 Task: Evaluate the gym accessory kit on Flipkart and add it to your wishlist.
Action: Mouse moved to (834, 384)
Screenshot: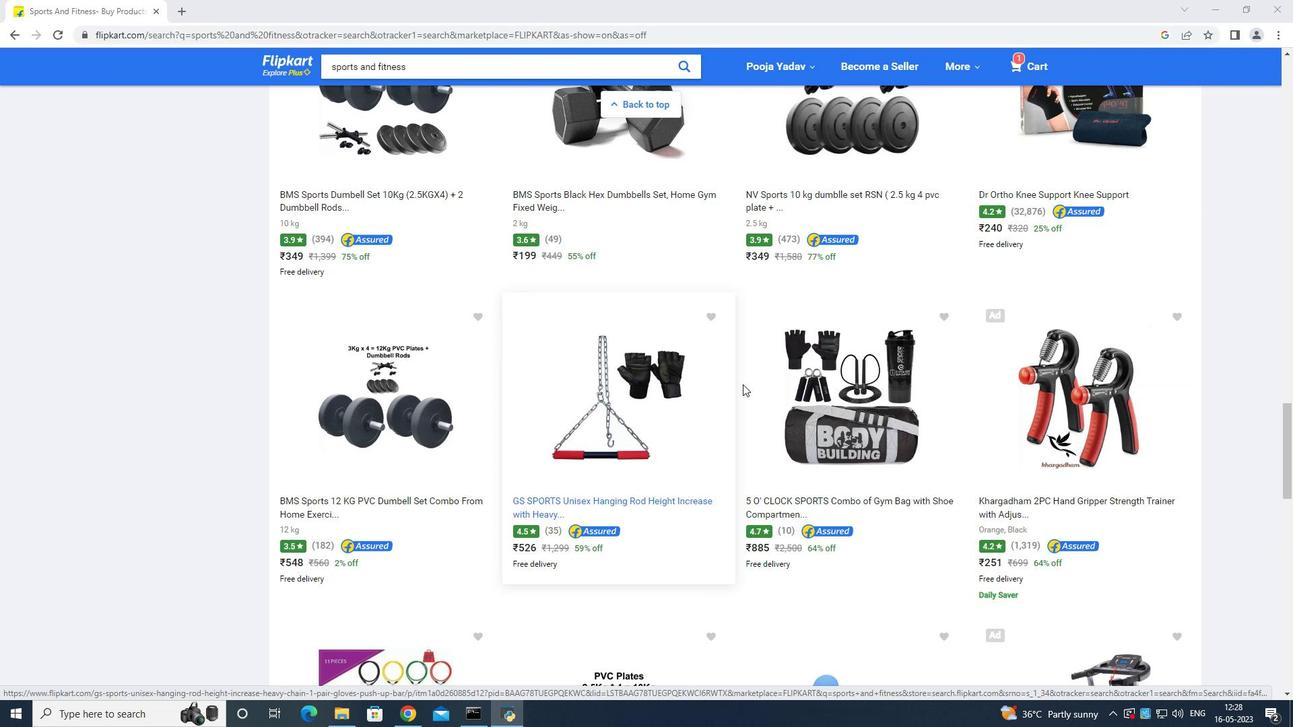 
Action: Mouse pressed left at (834, 384)
Screenshot: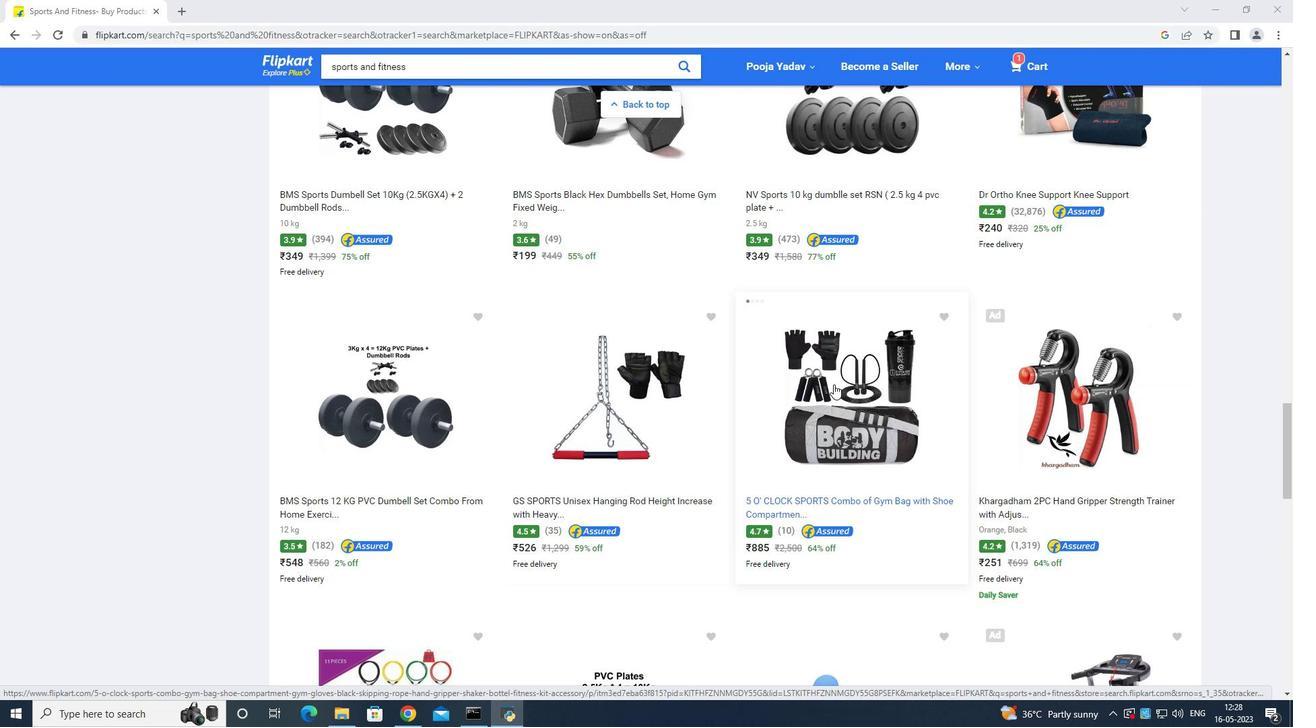 
Action: Mouse moved to (513, 143)
Screenshot: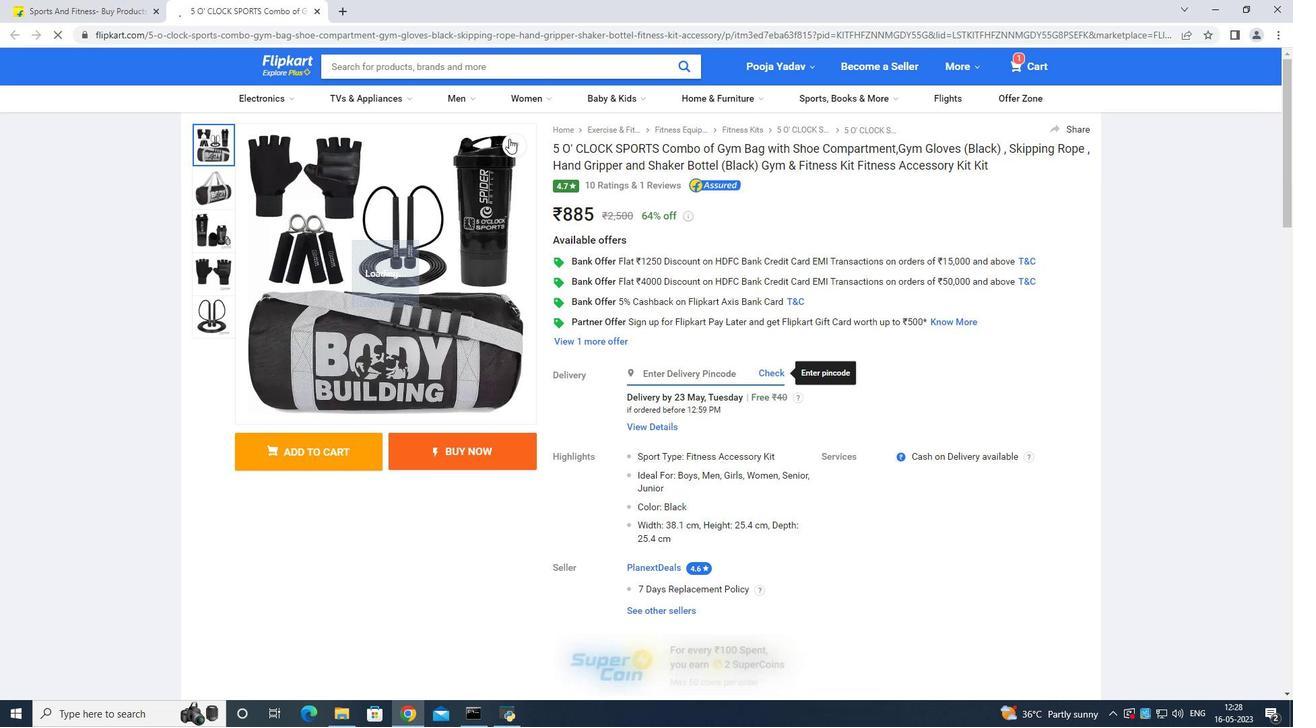 
Action: Mouse pressed left at (513, 143)
Screenshot: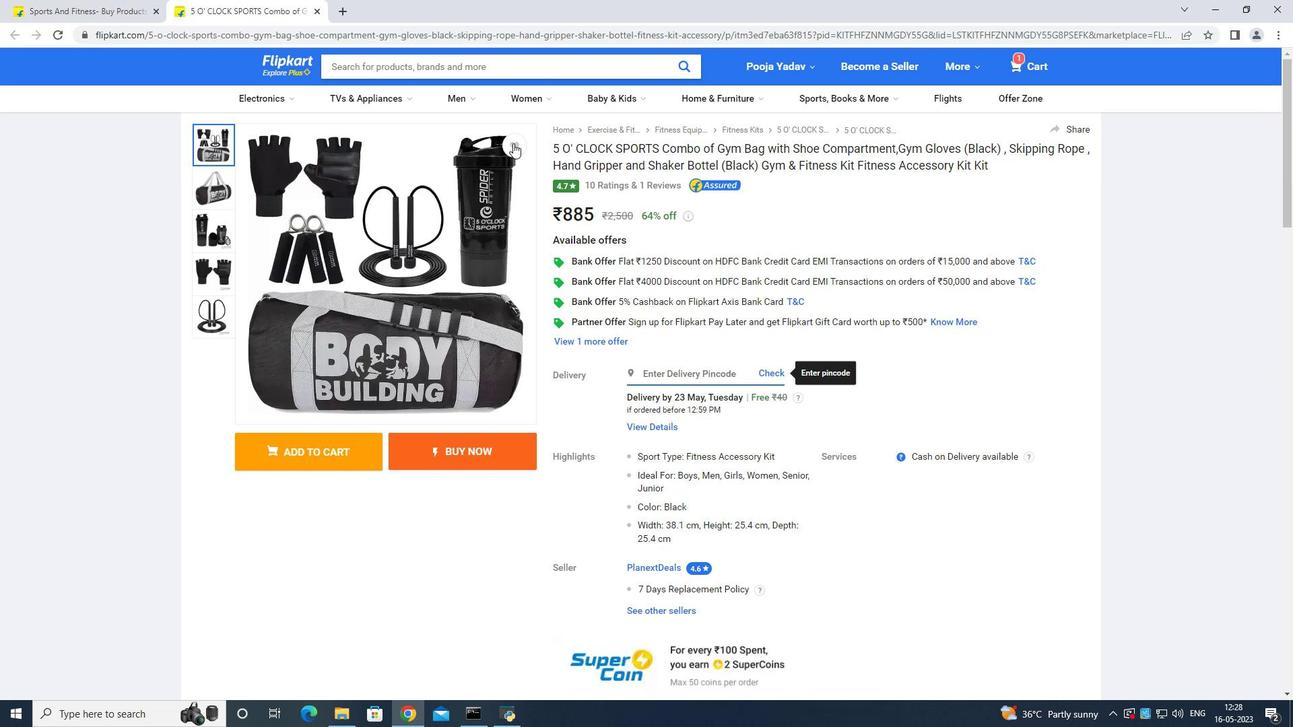 
Action: Mouse moved to (521, 195)
Screenshot: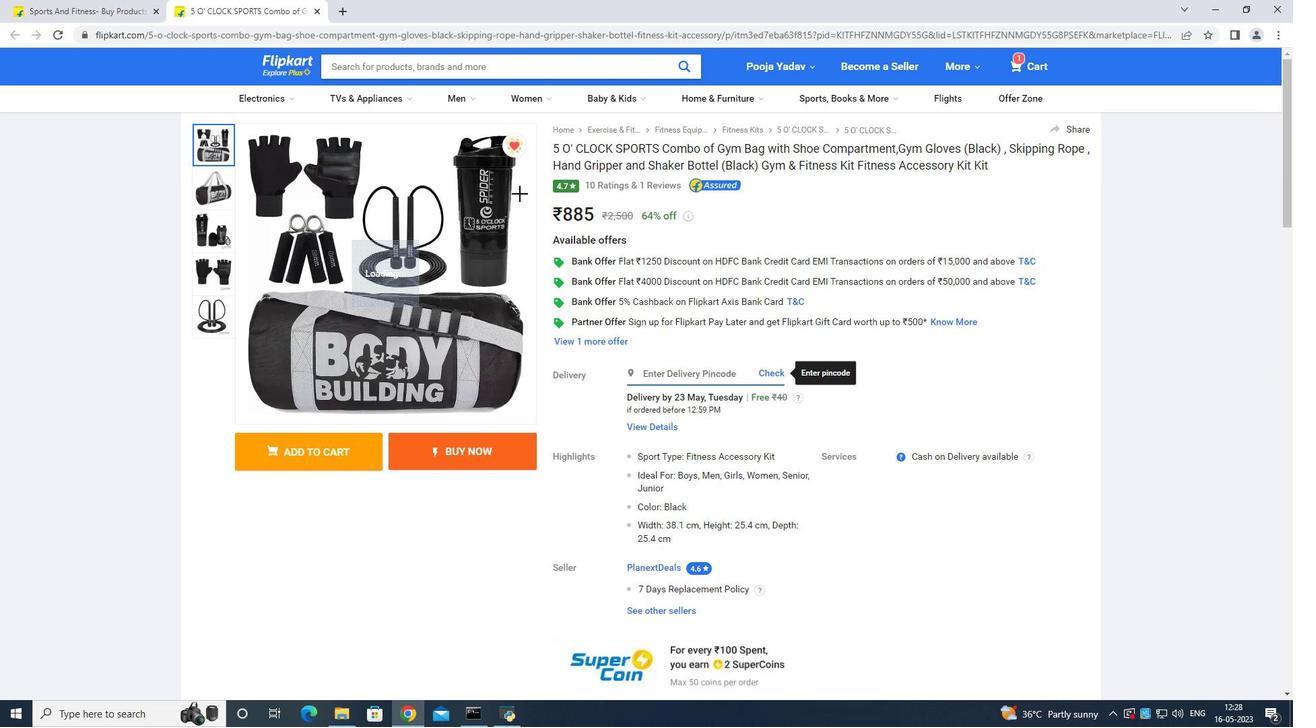
Action: Mouse scrolled (521, 194) with delta (0, 0)
Screenshot: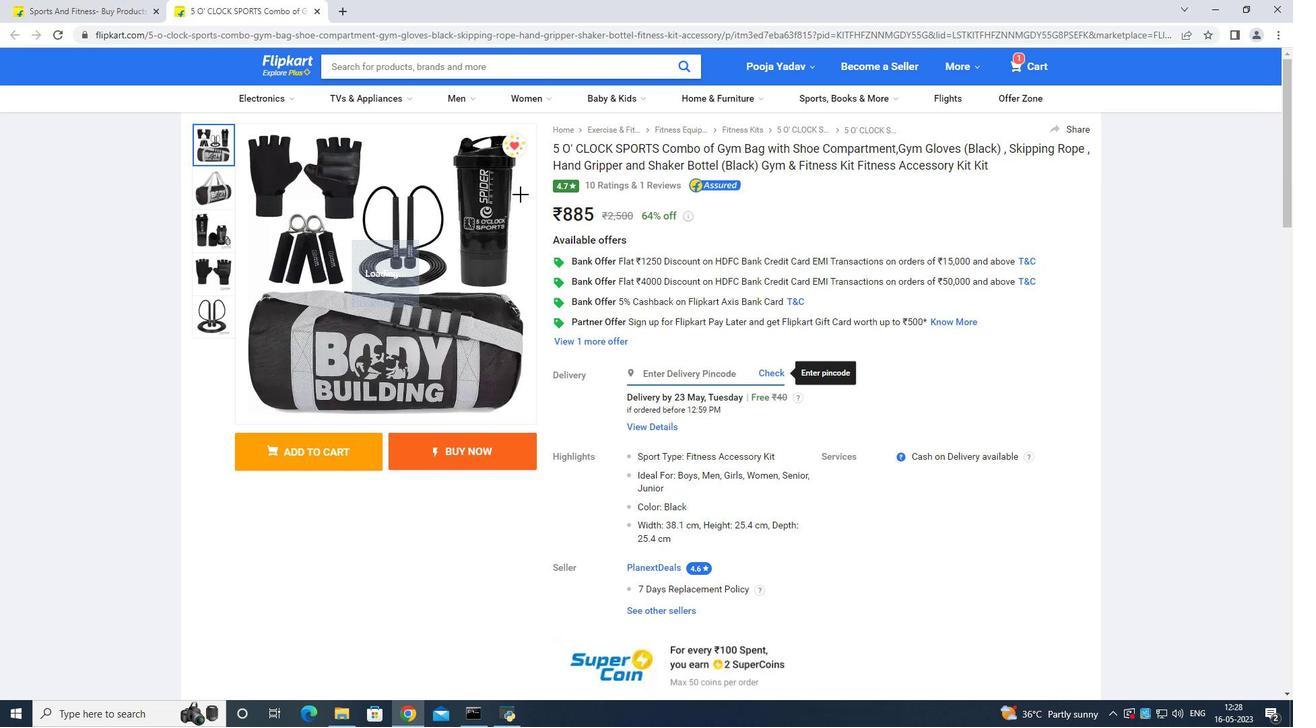 
Action: Mouse moved to (529, 200)
Screenshot: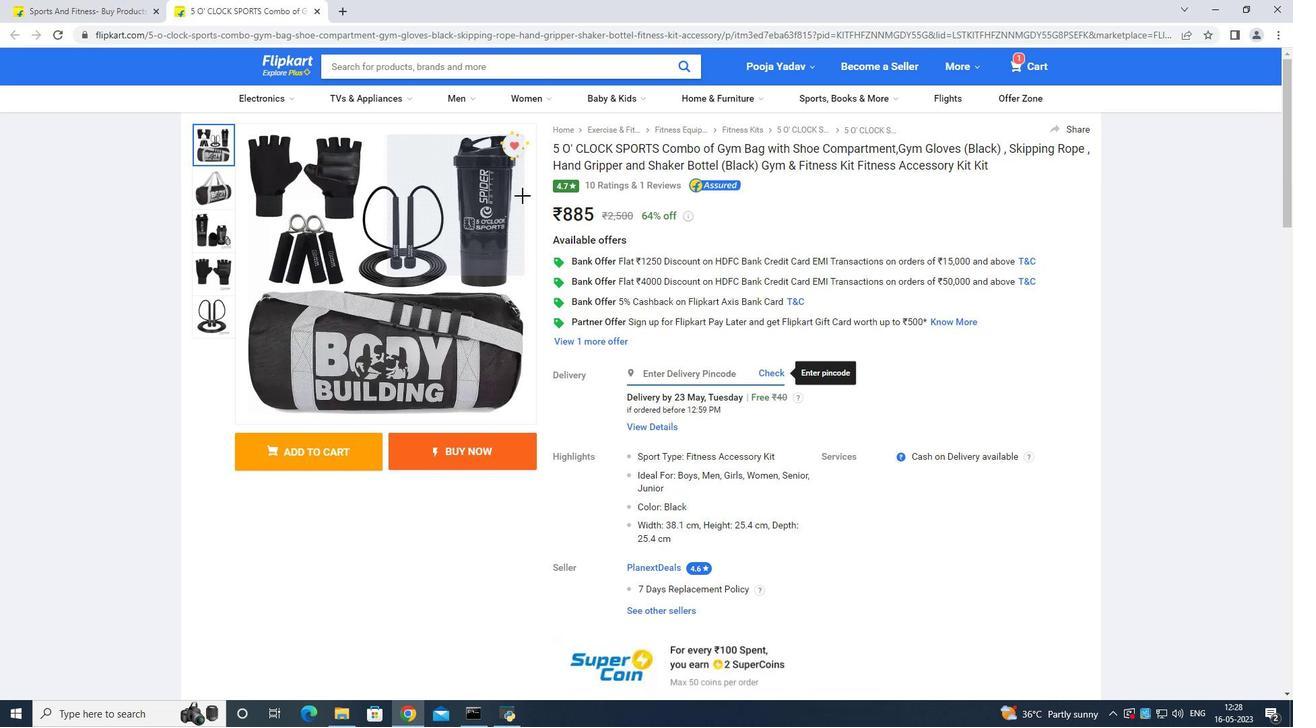 
Action: Mouse scrolled (529, 200) with delta (0, 0)
Screenshot: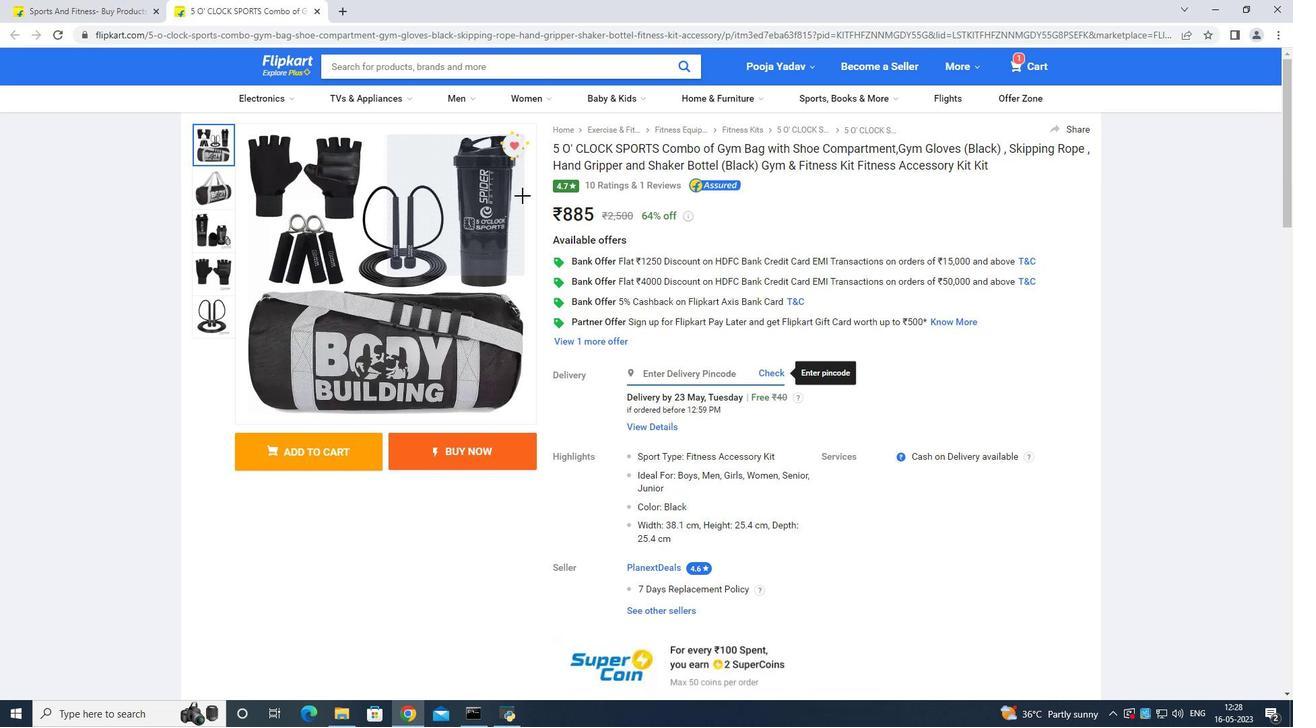 
Action: Mouse moved to (529, 200)
Screenshot: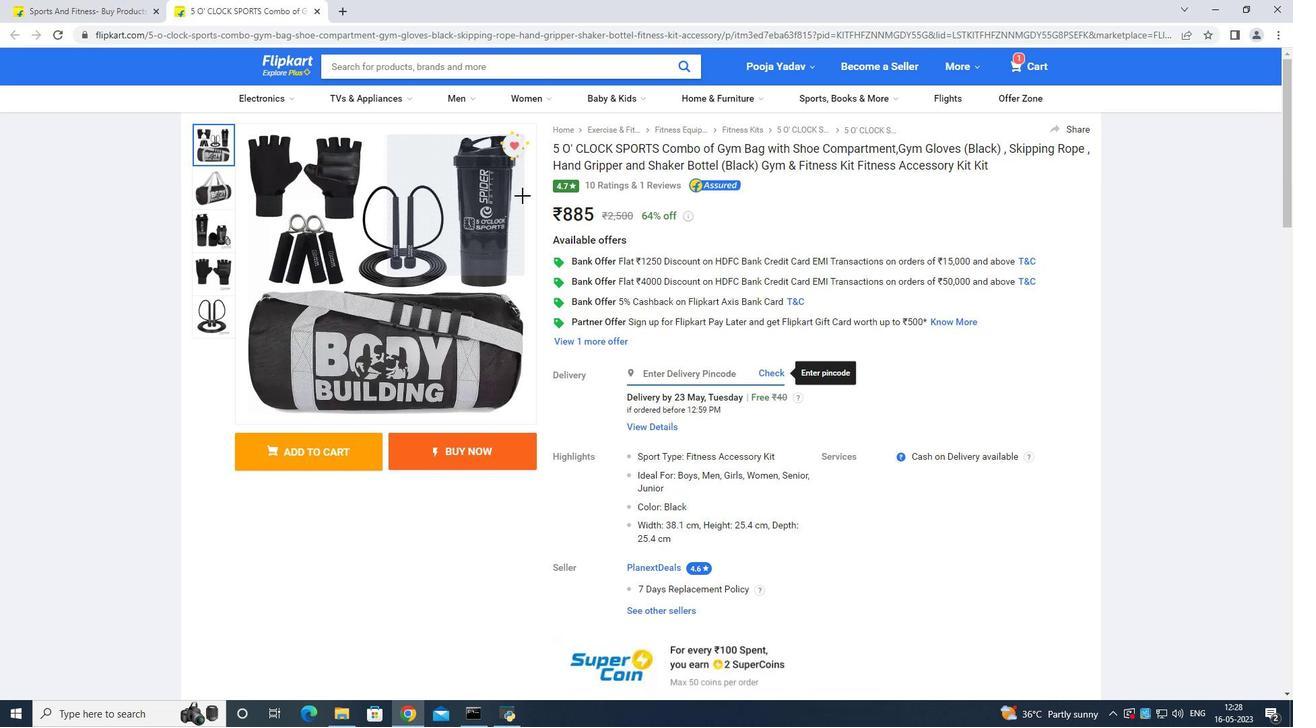 
Action: Mouse scrolled (529, 200) with delta (0, 0)
Screenshot: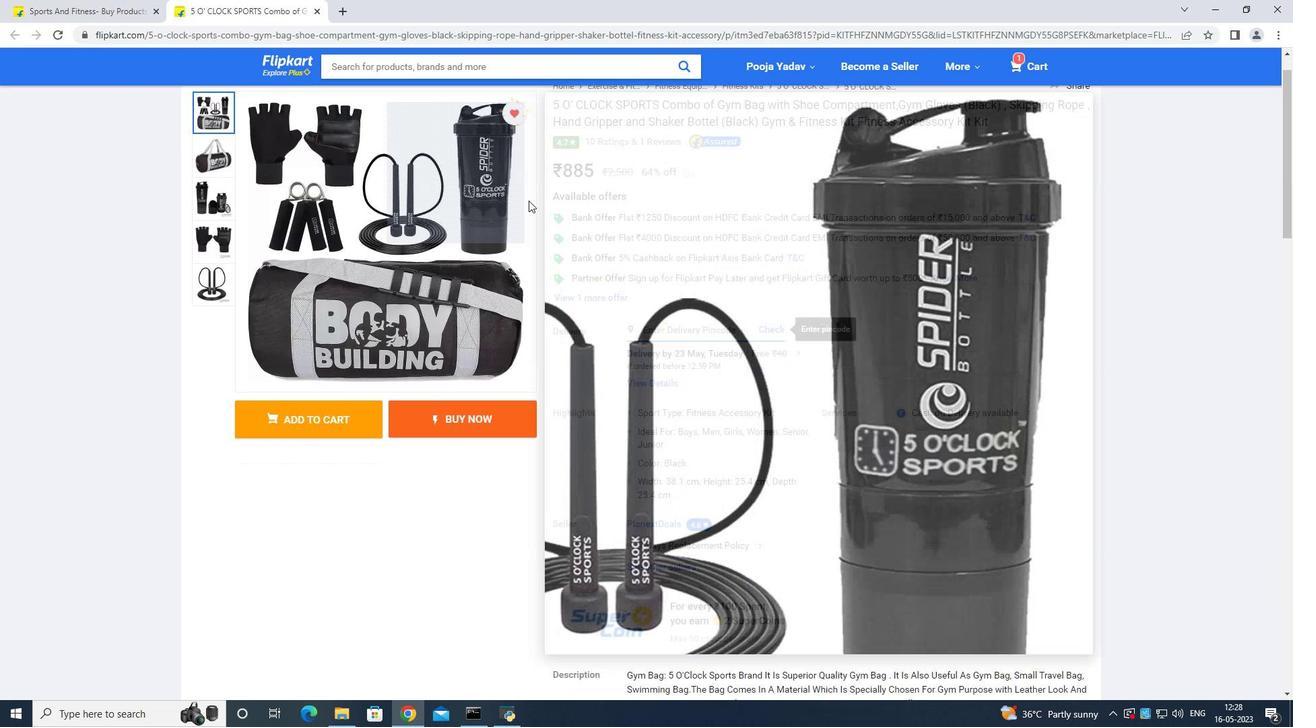 
Action: Mouse moved to (531, 201)
Screenshot: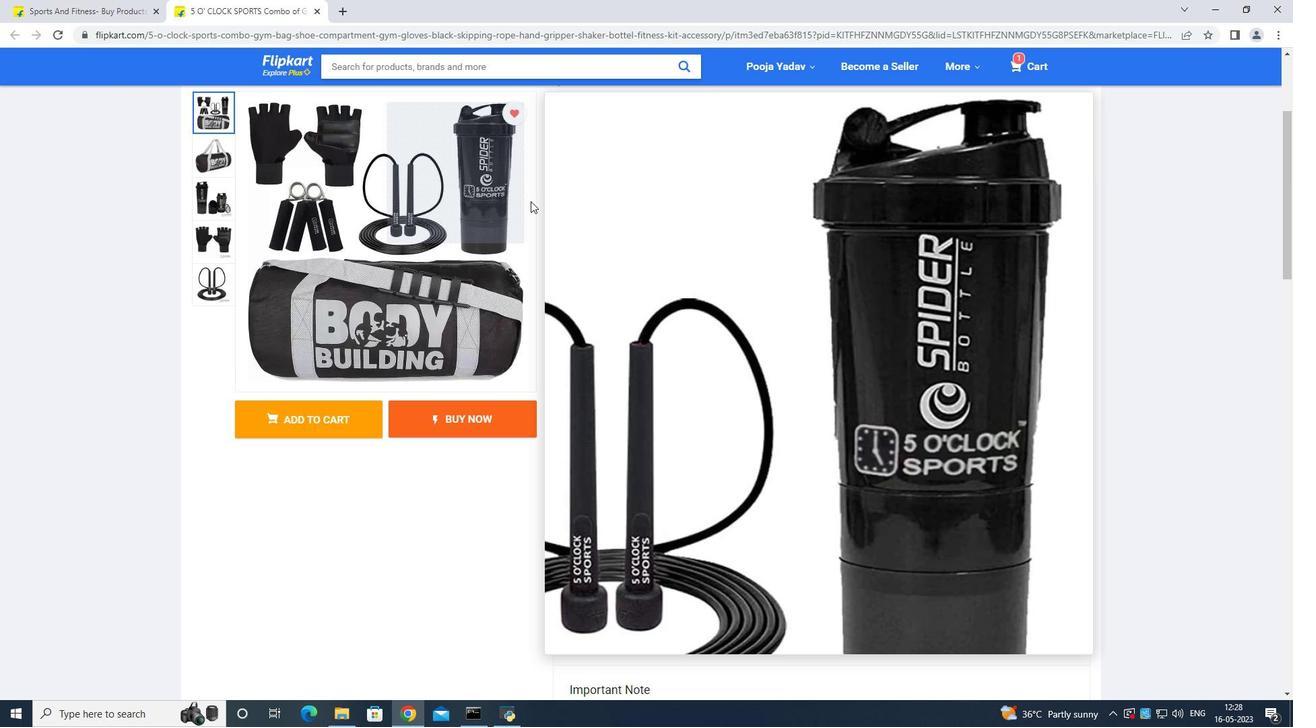 
Action: Mouse scrolled (531, 200) with delta (0, 0)
Screenshot: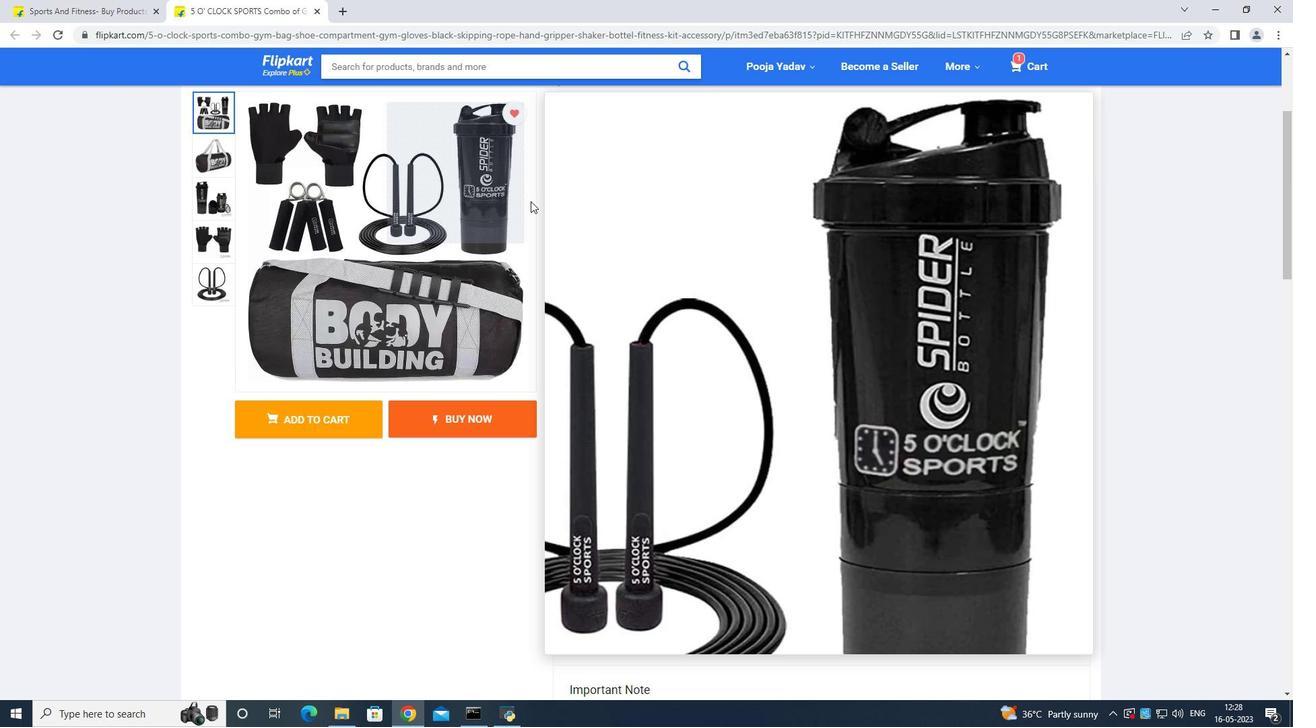 
Action: Mouse scrolled (531, 200) with delta (0, 0)
Screenshot: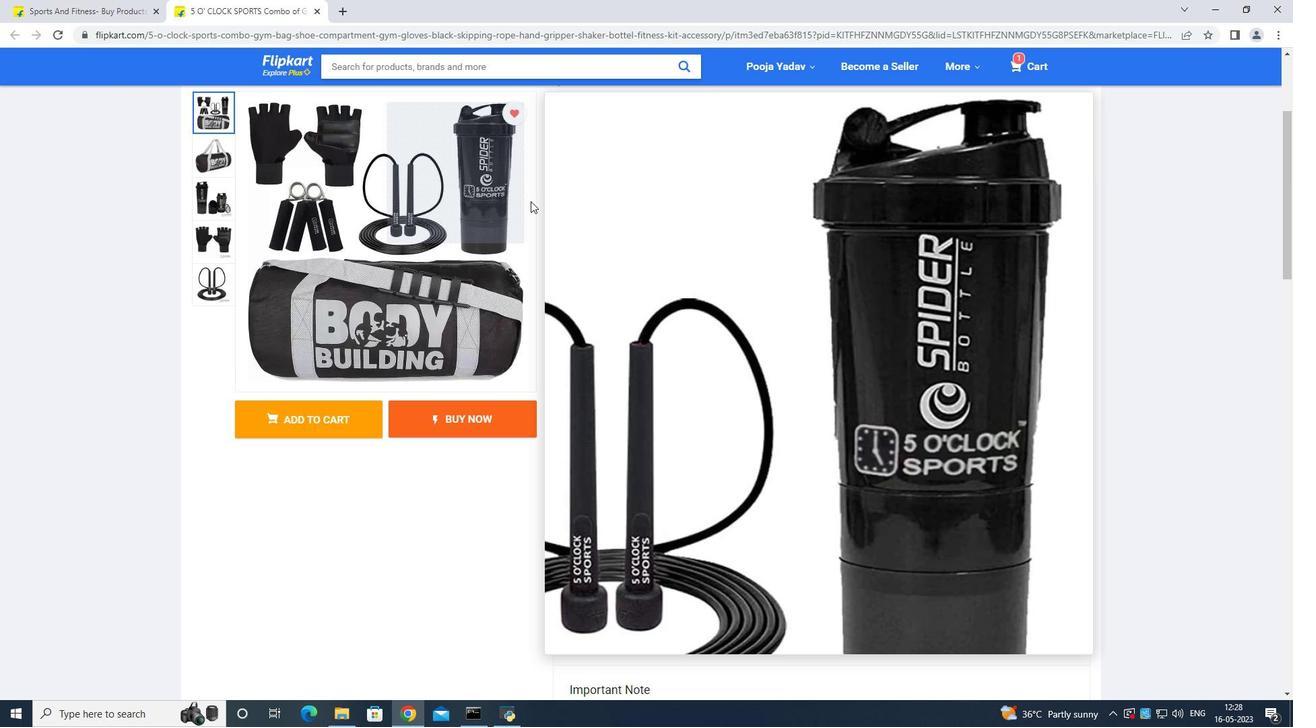 
Action: Mouse moved to (531, 201)
Screenshot: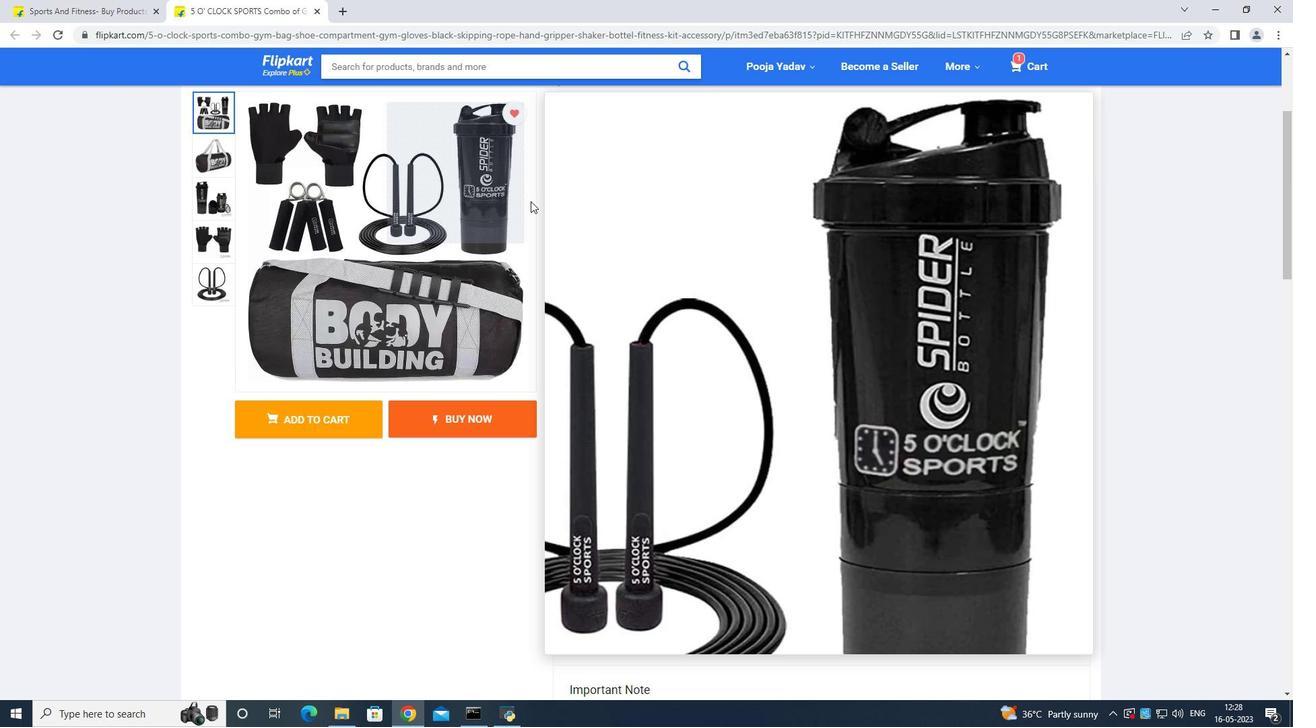 
Action: Mouse scrolled (531, 200) with delta (0, 0)
Screenshot: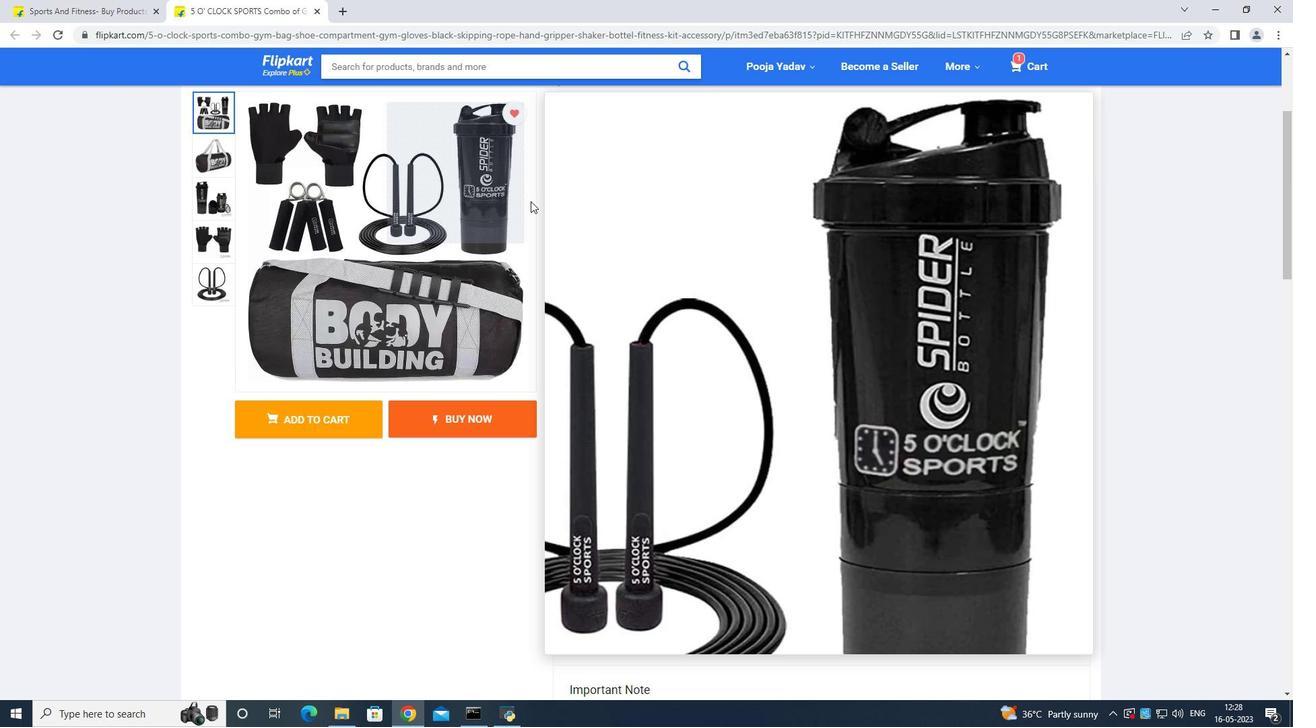 
Action: Mouse scrolled (531, 200) with delta (0, 0)
Screenshot: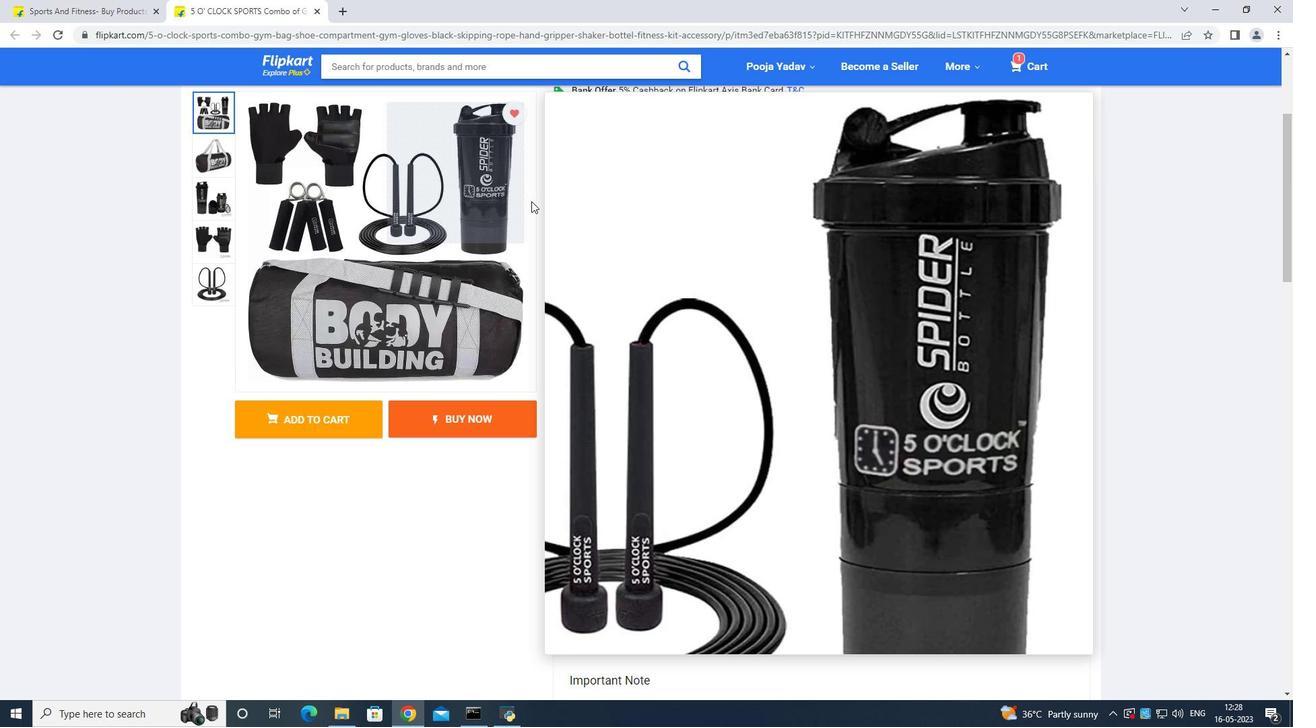 
Action: Mouse moved to (533, 200)
Screenshot: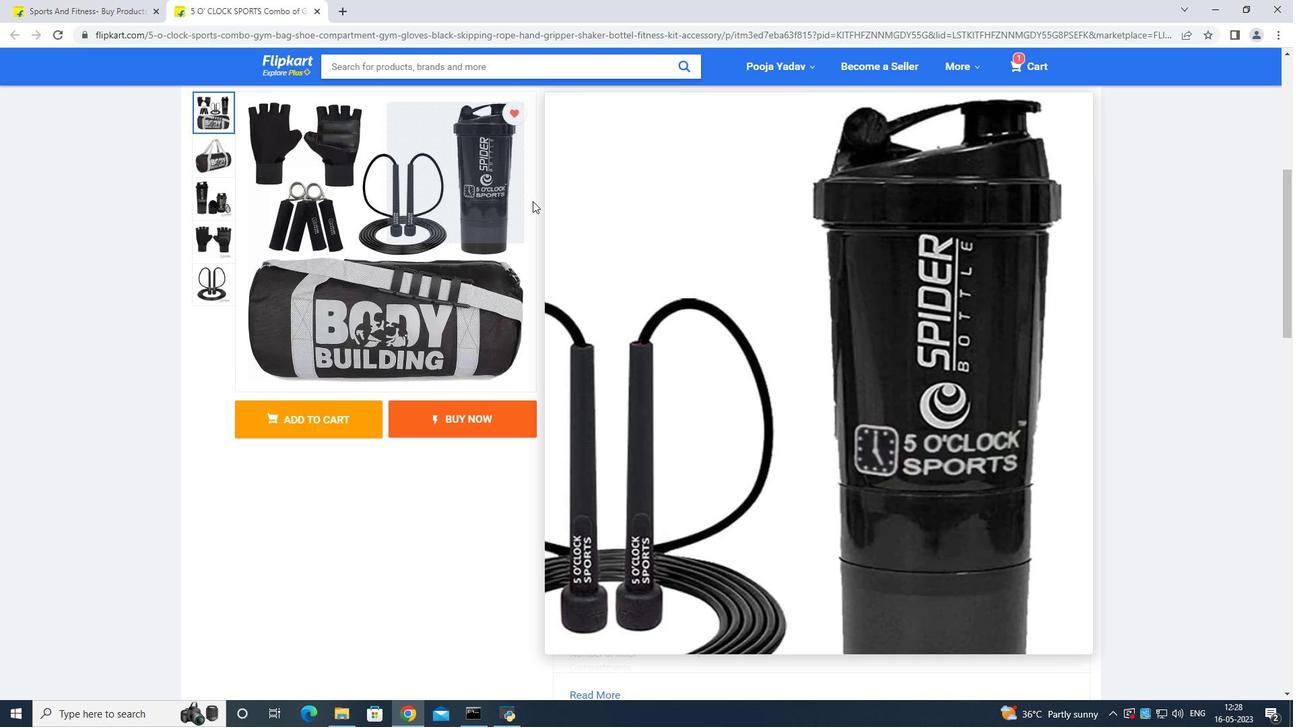 
Action: Mouse scrolled (533, 200) with delta (0, 0)
Screenshot: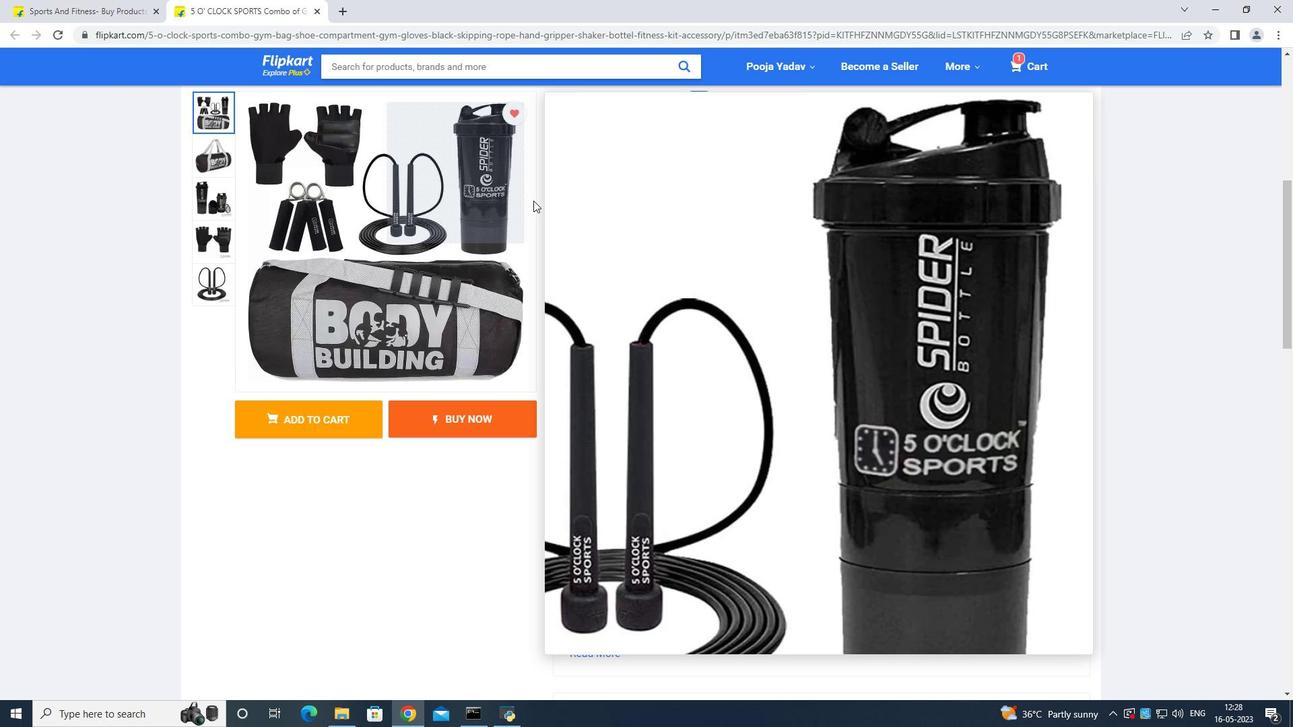 
Action: Mouse scrolled (533, 200) with delta (0, 0)
Screenshot: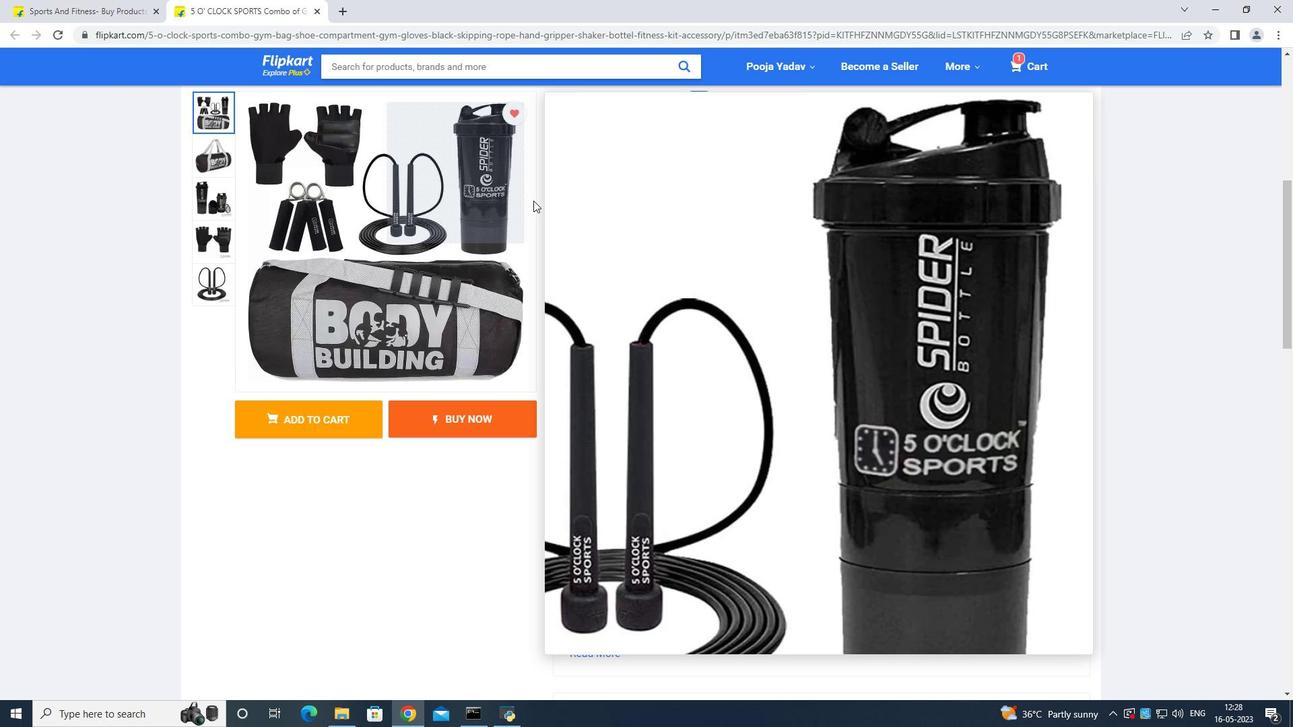 
Action: Mouse moved to (737, 104)
Screenshot: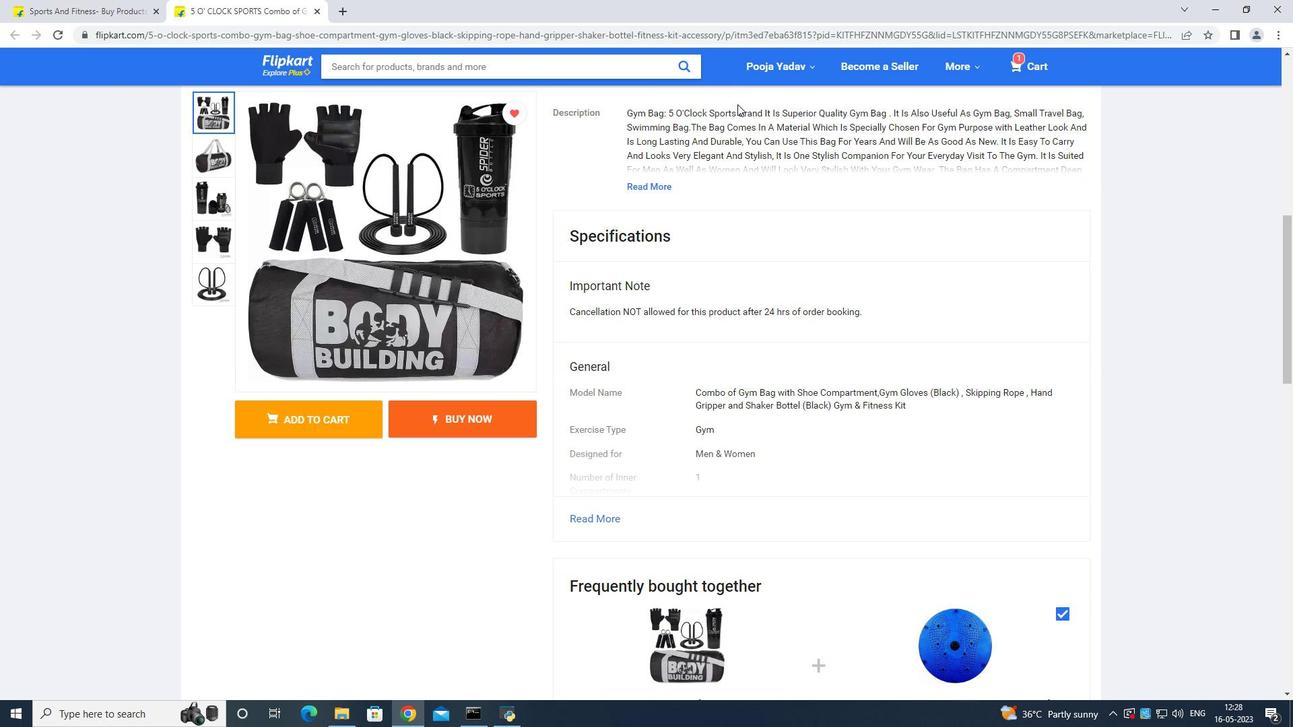 
Action: Mouse scrolled (737, 103) with delta (0, 0)
Screenshot: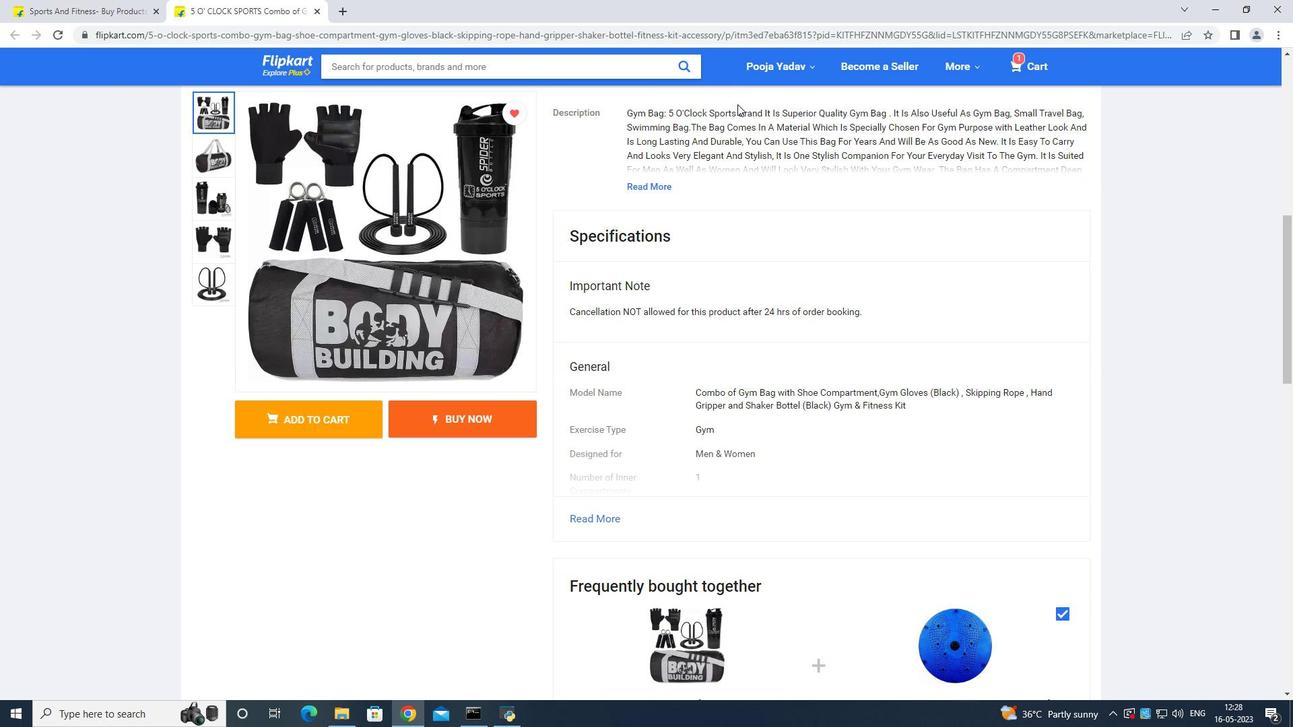 
Action: Mouse moved to (733, 108)
Screenshot: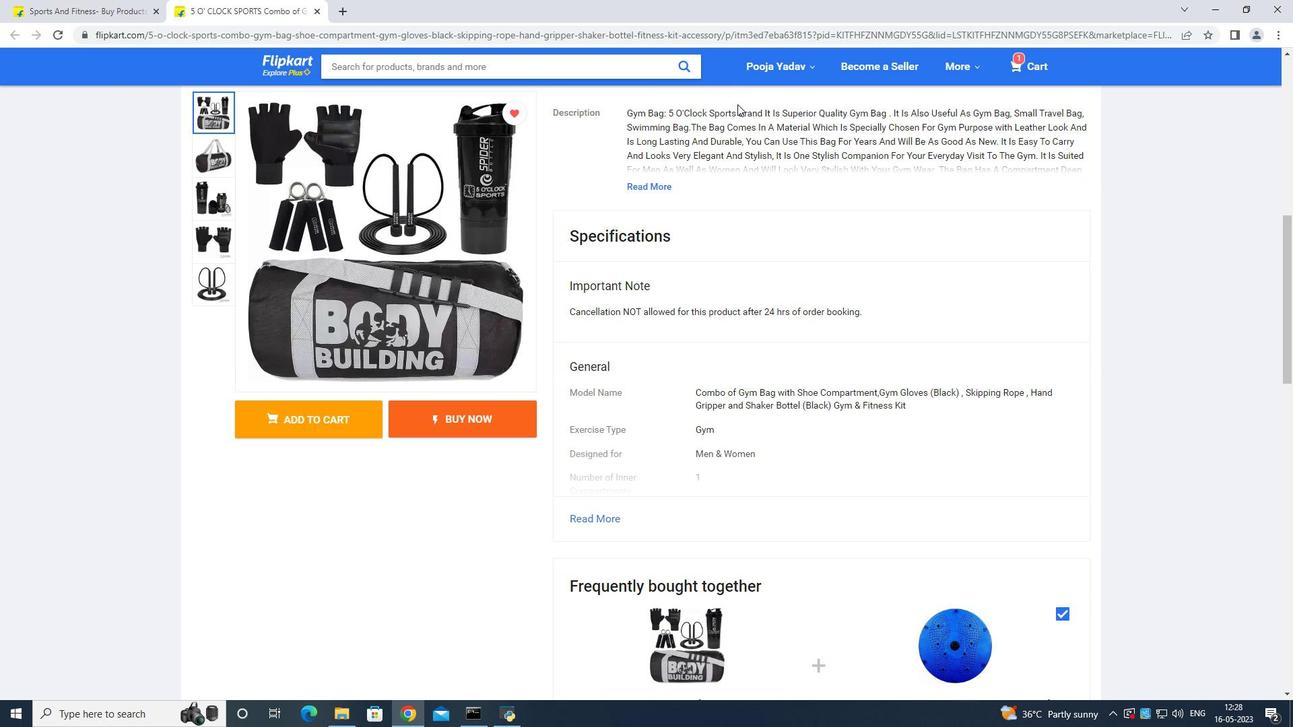 
Action: Mouse scrolled (733, 107) with delta (0, 0)
Screenshot: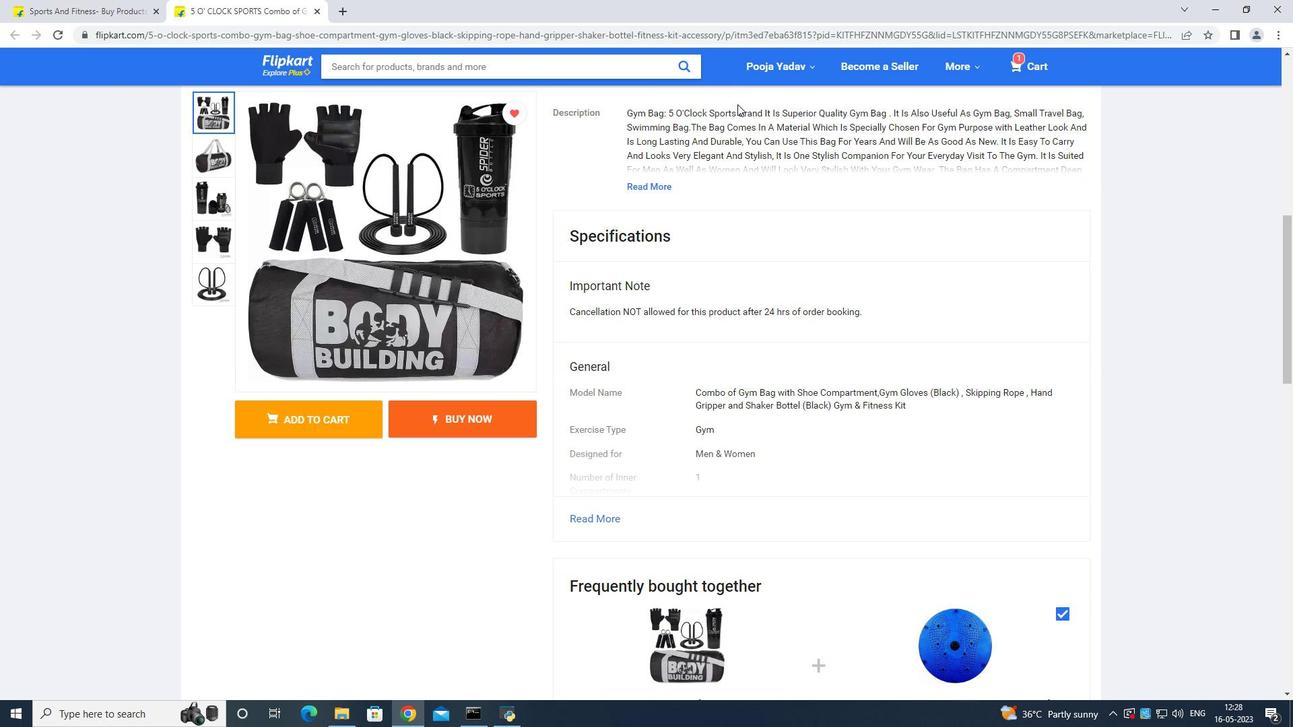 
Action: Mouse moved to (731, 111)
Screenshot: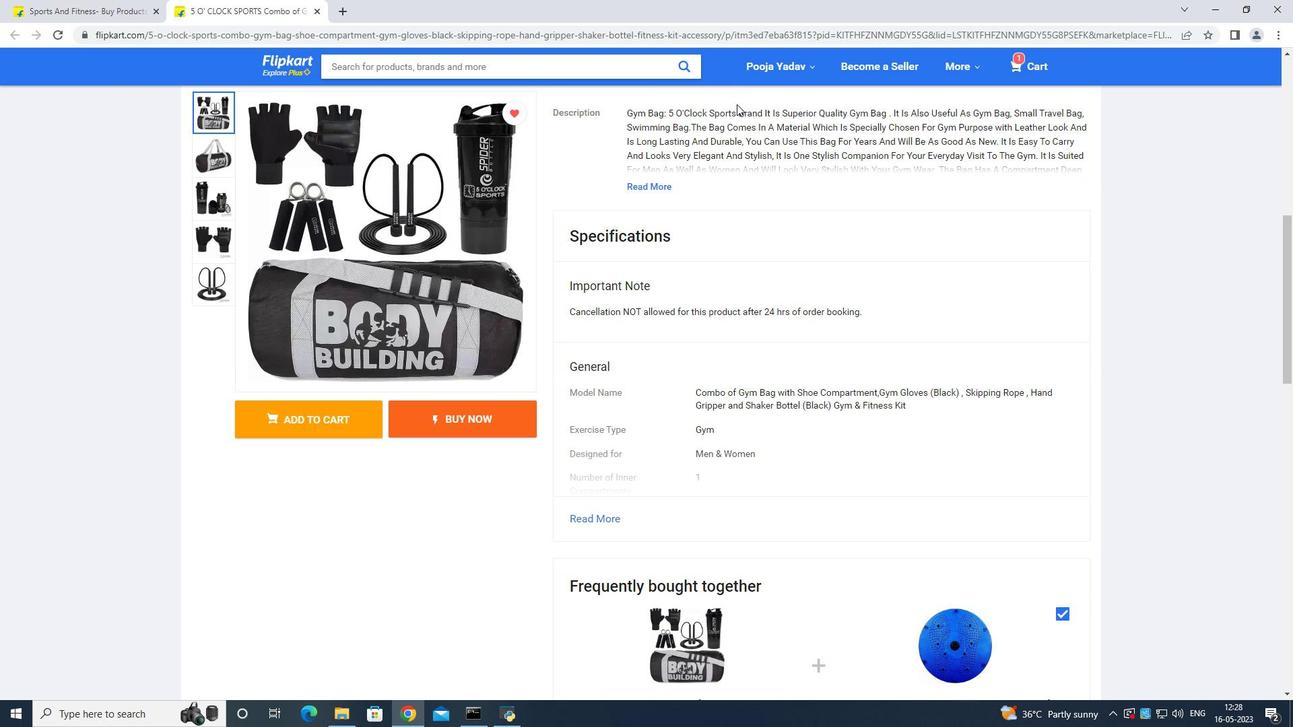
Action: Mouse scrolled (731, 110) with delta (0, 0)
Screenshot: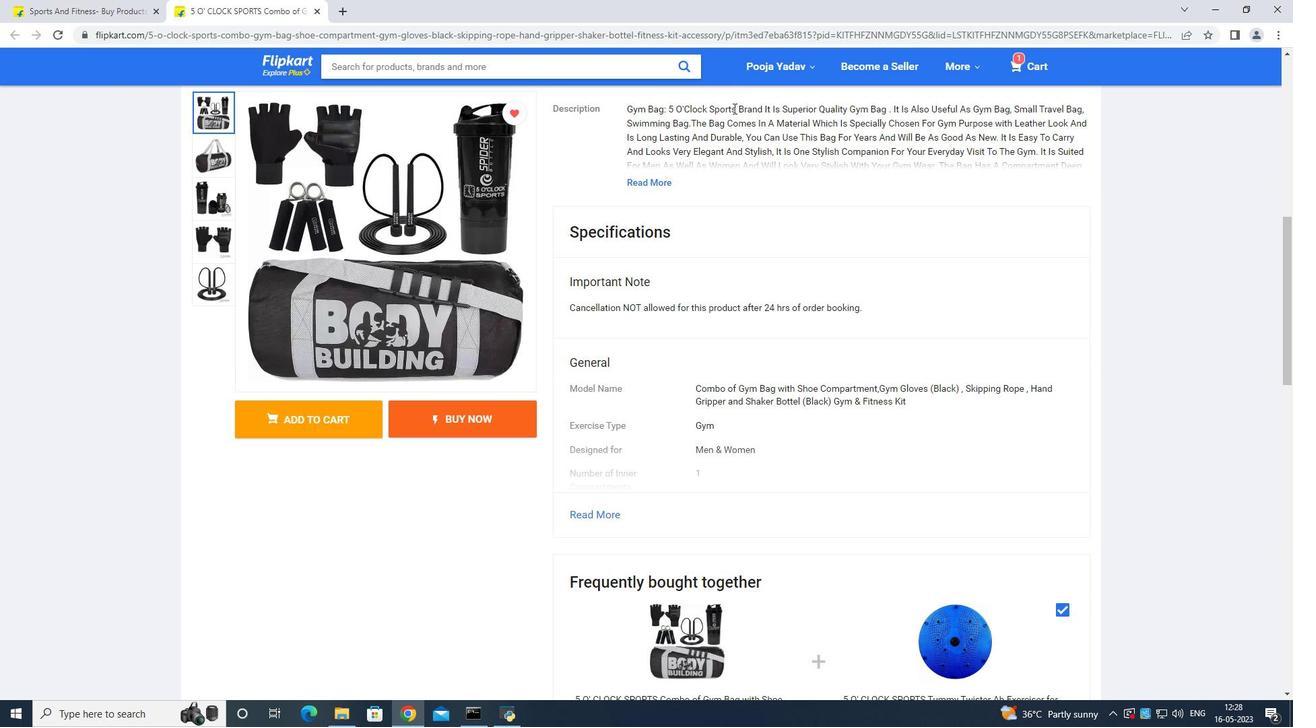 
Action: Mouse moved to (695, 105)
Screenshot: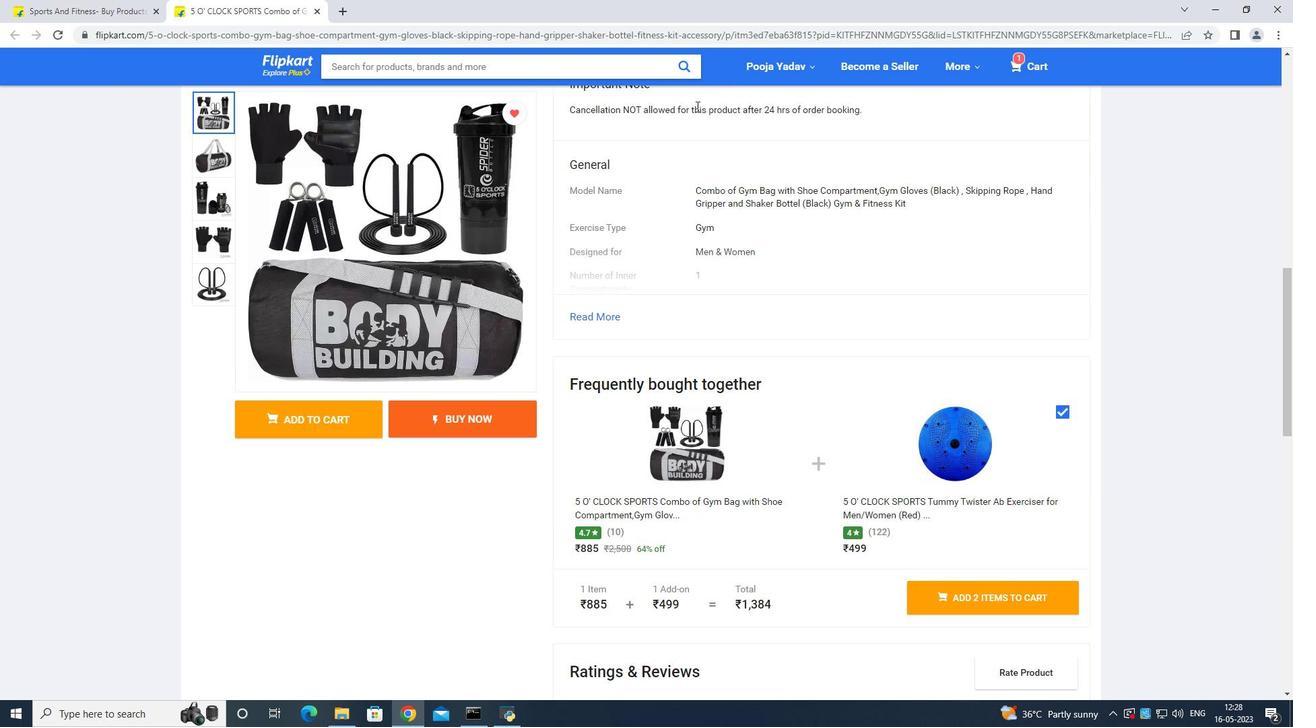 
Action: Mouse scrolled (695, 105) with delta (0, 0)
Screenshot: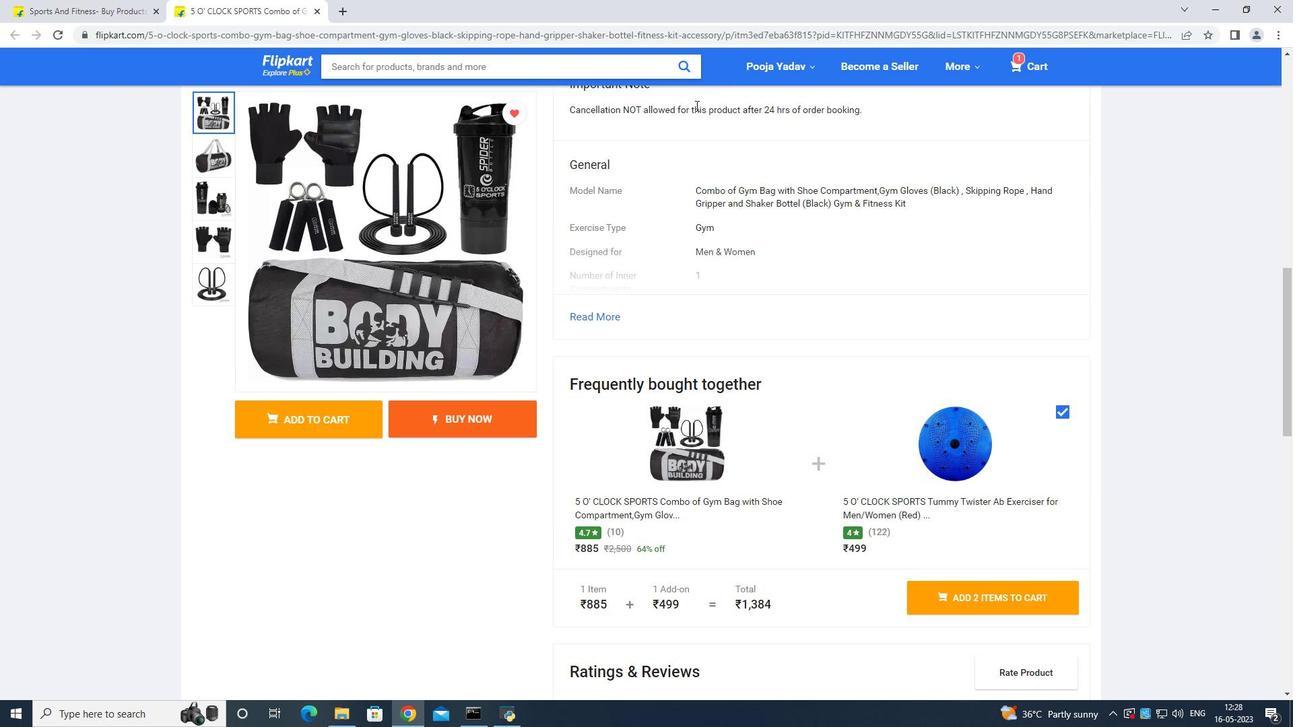 
Action: Mouse scrolled (695, 105) with delta (0, 0)
Screenshot: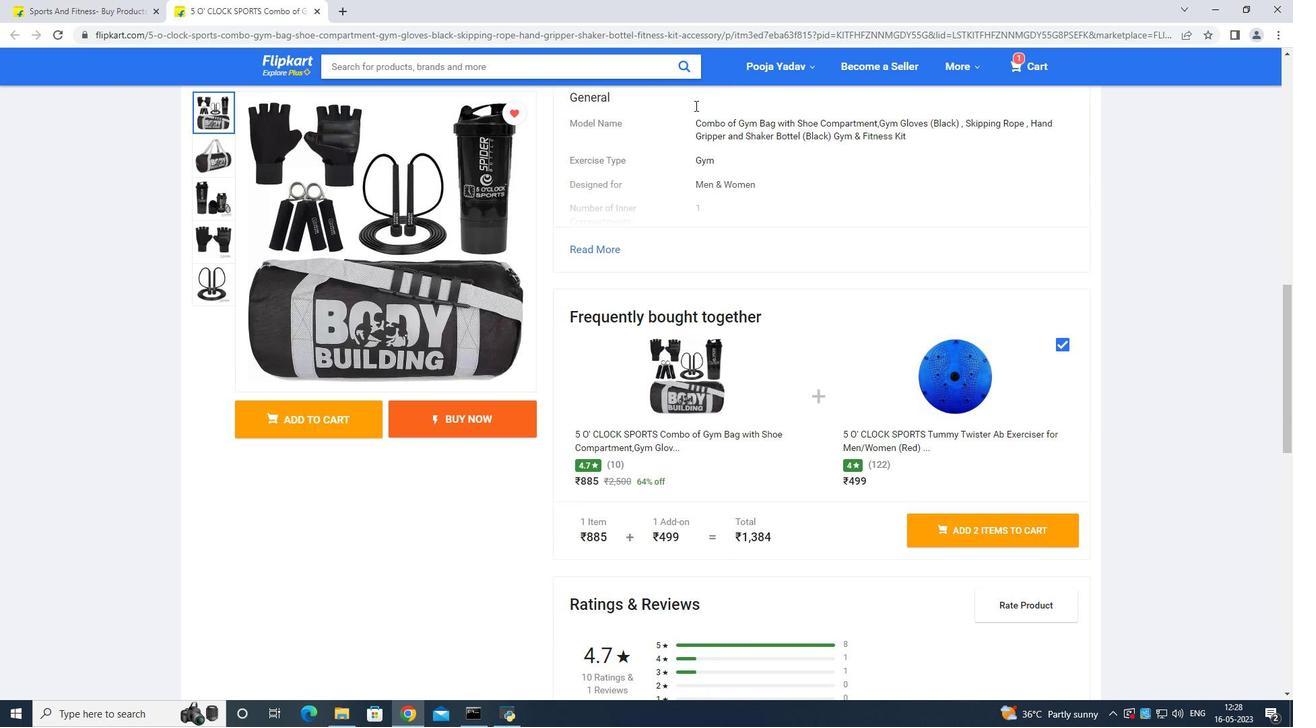 
Action: Mouse moved to (695, 103)
Screenshot: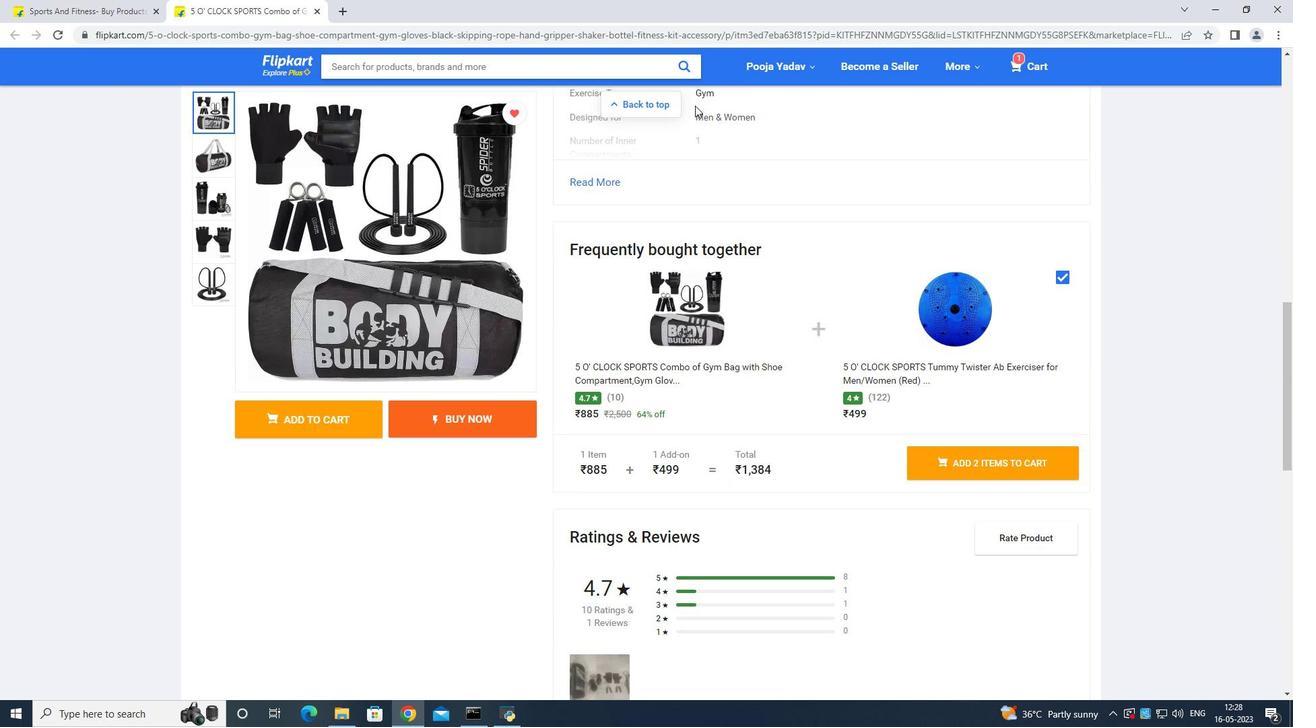 
Action: Mouse scrolled (695, 103) with delta (0, 0)
Screenshot: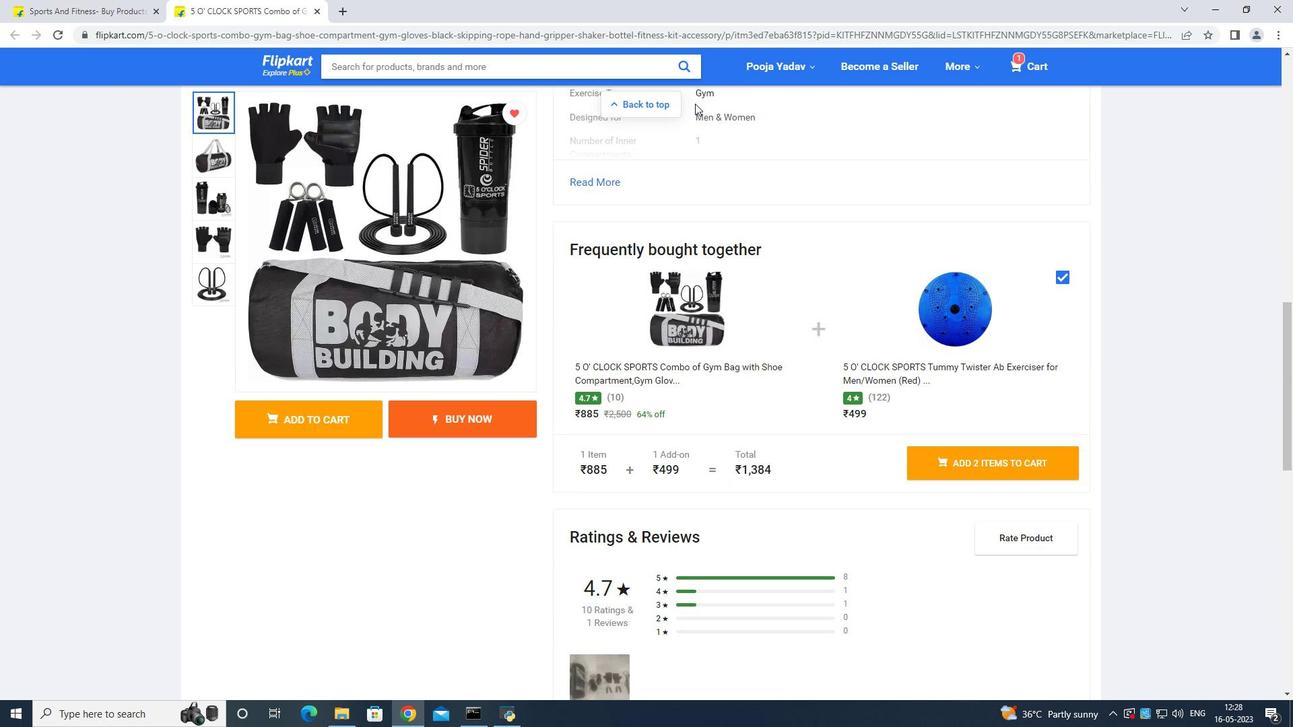 
Action: Mouse scrolled (695, 103) with delta (0, 0)
Screenshot: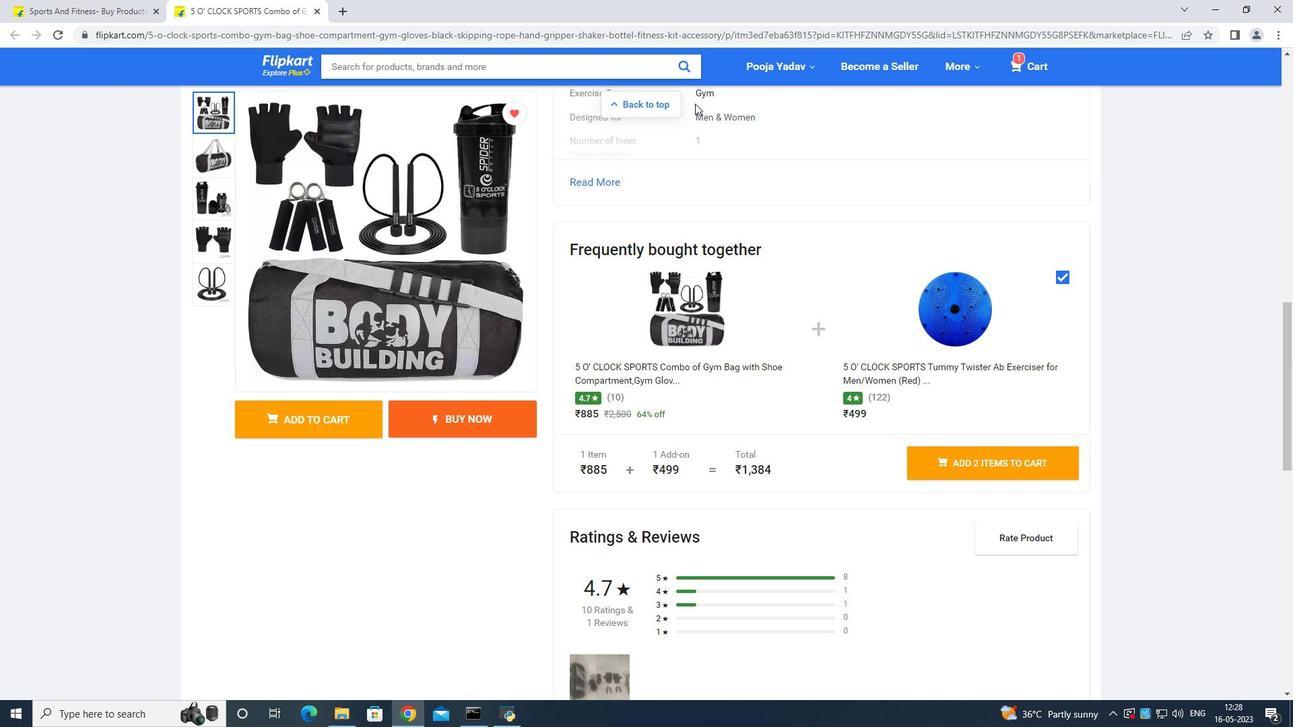 
Action: Mouse scrolled (695, 103) with delta (0, 0)
Screenshot: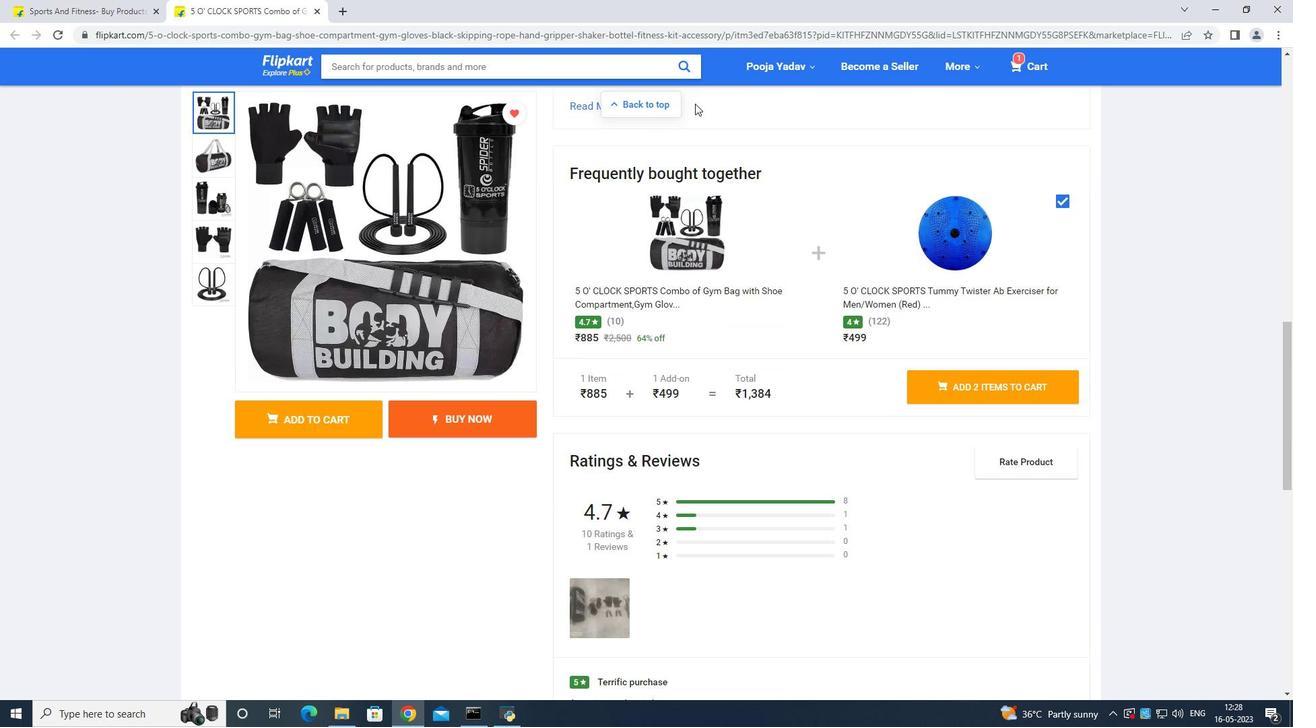 
Action: Mouse moved to (690, 101)
Screenshot: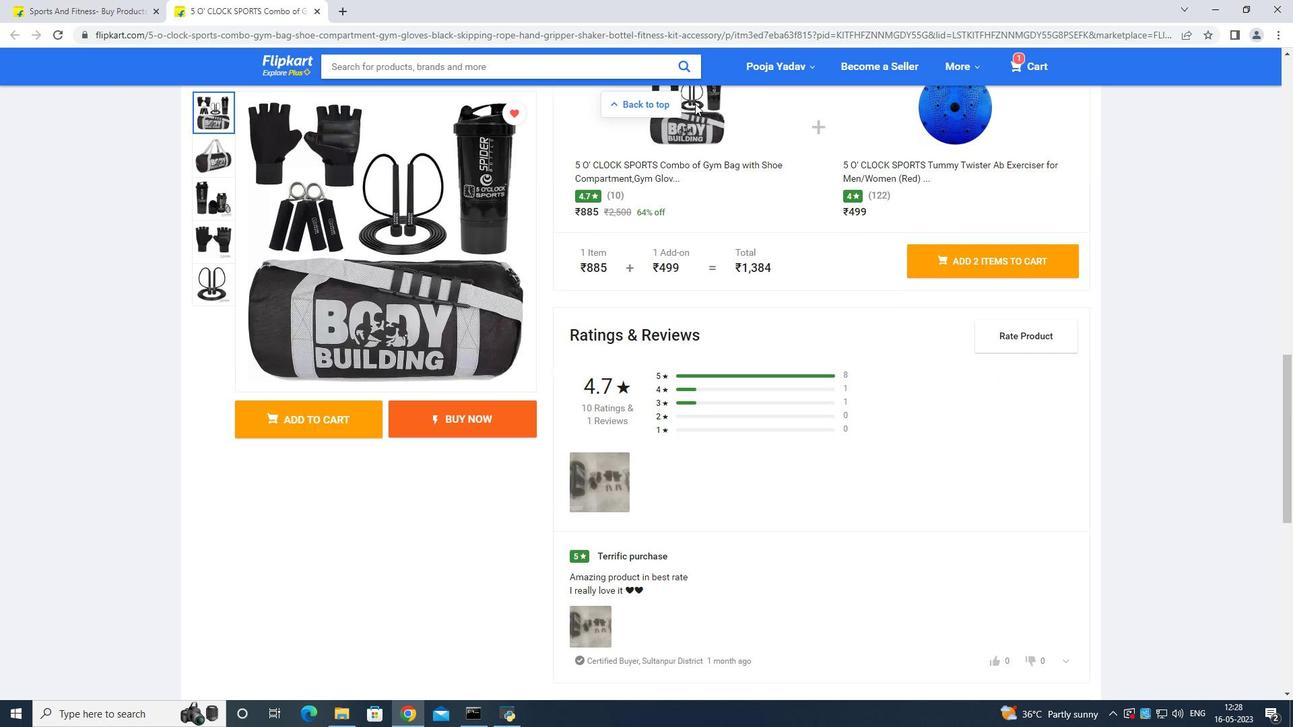
Action: Mouse scrolled (690, 101) with delta (0, 0)
Screenshot: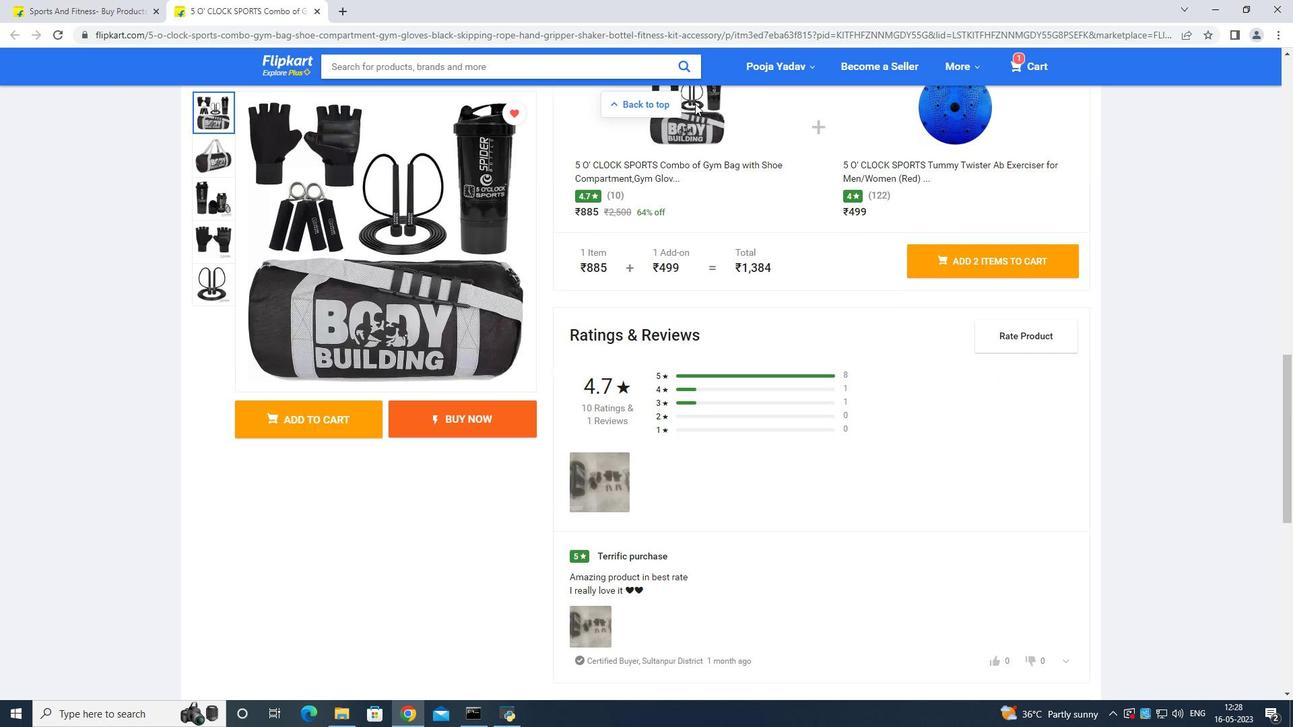 
Action: Mouse moved to (467, 330)
Screenshot: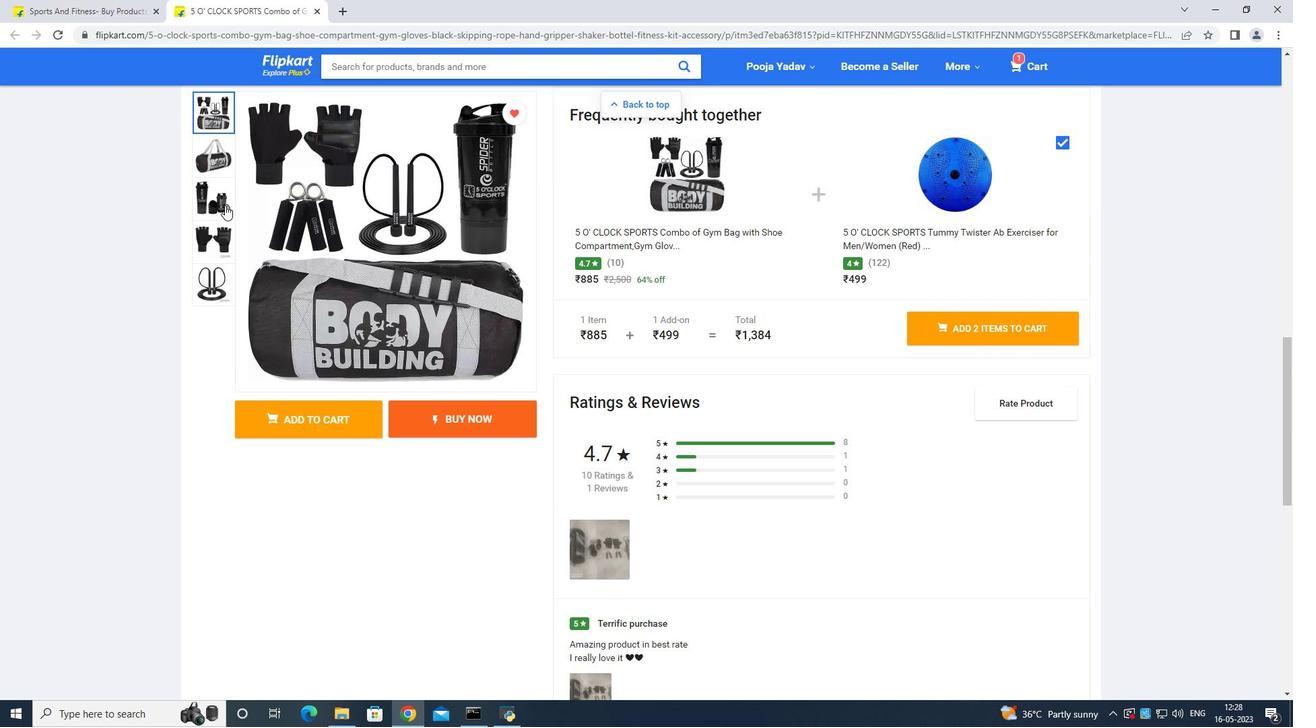 
Action: Mouse scrolled (467, 330) with delta (0, 0)
Screenshot: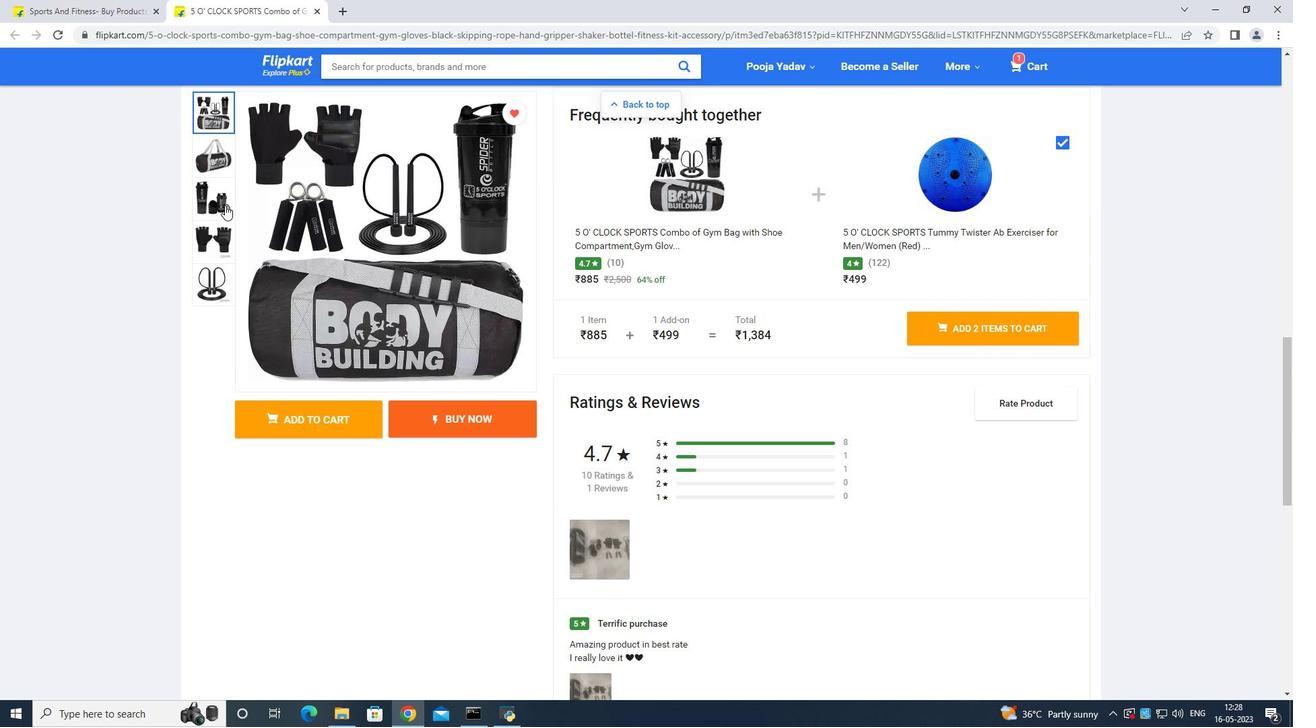 
Action: Mouse moved to (588, 398)
Screenshot: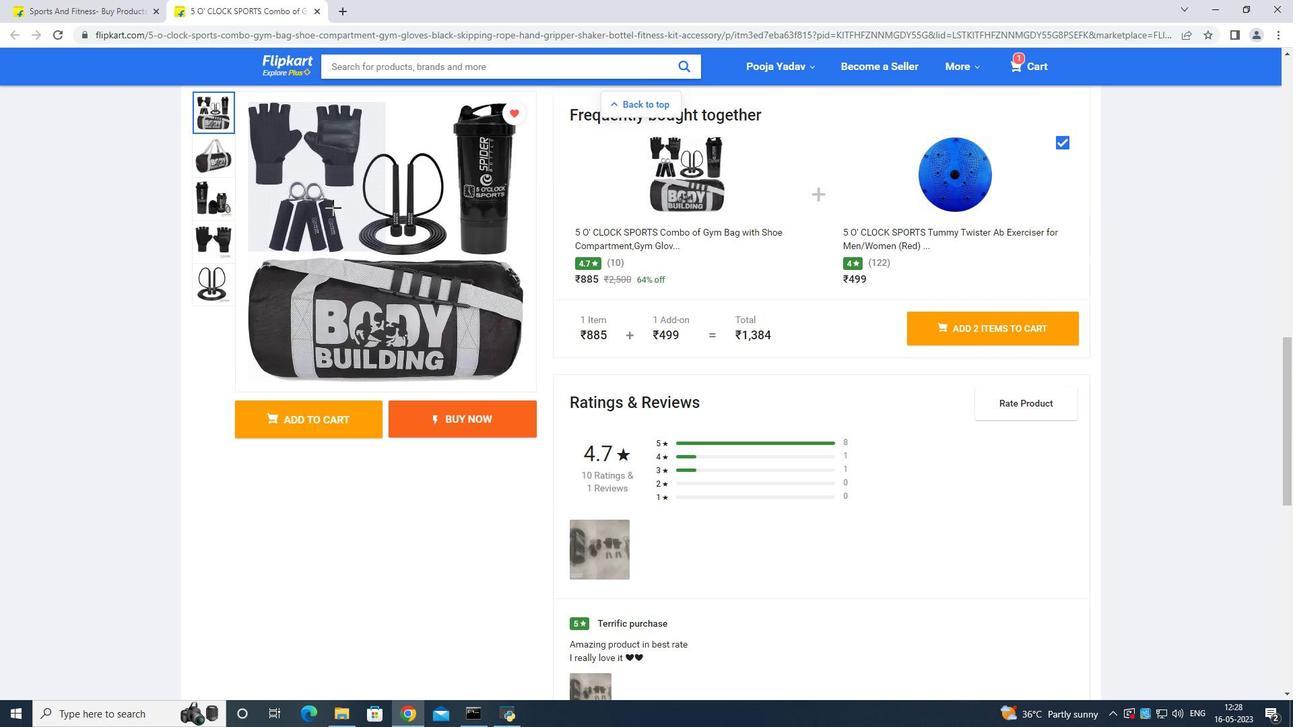 
Action: Mouse scrolled (563, 393) with delta (0, 0)
Screenshot: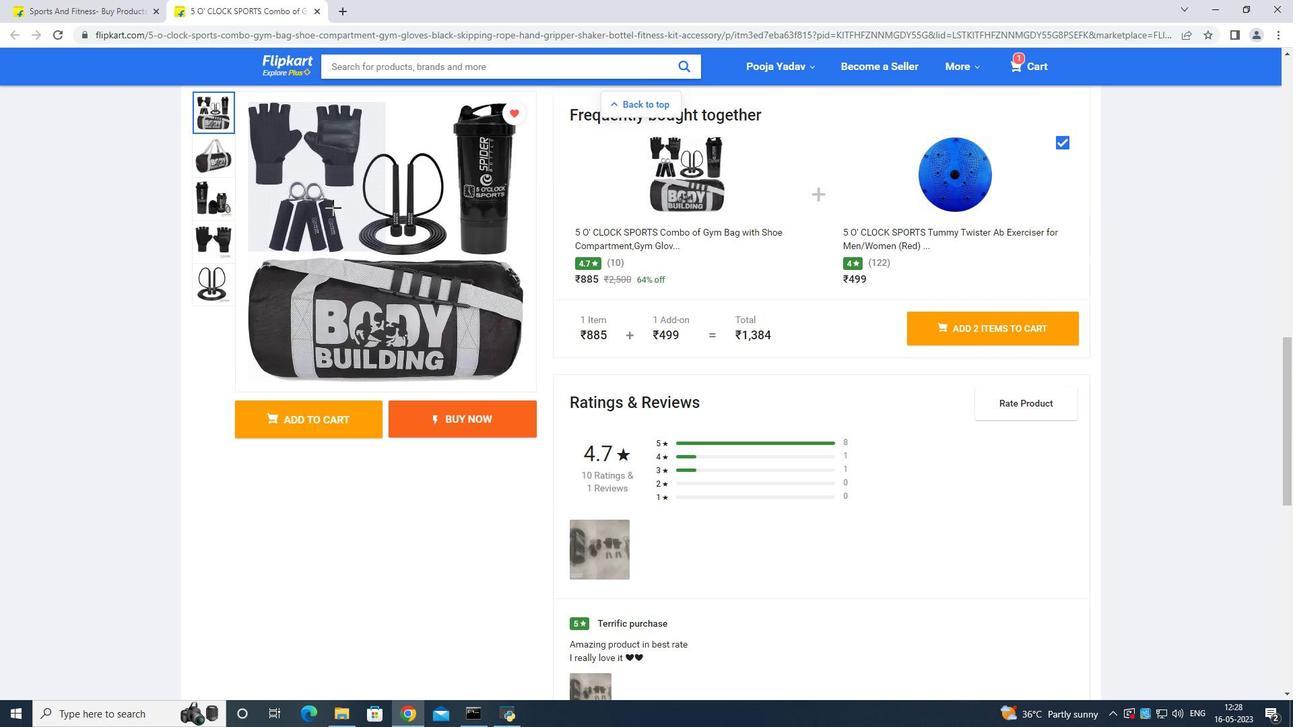 
Action: Mouse moved to (640, 376)
Screenshot: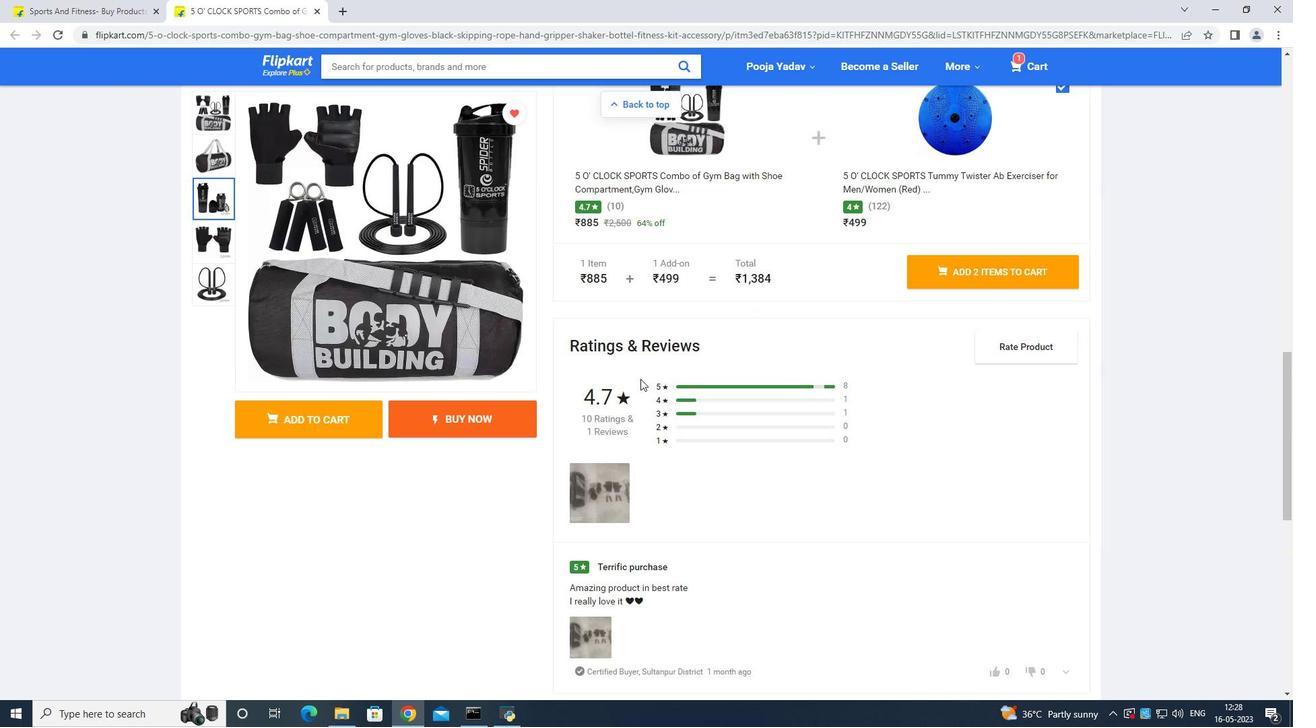 
Action: Mouse scrolled (640, 375) with delta (0, 0)
Screenshot: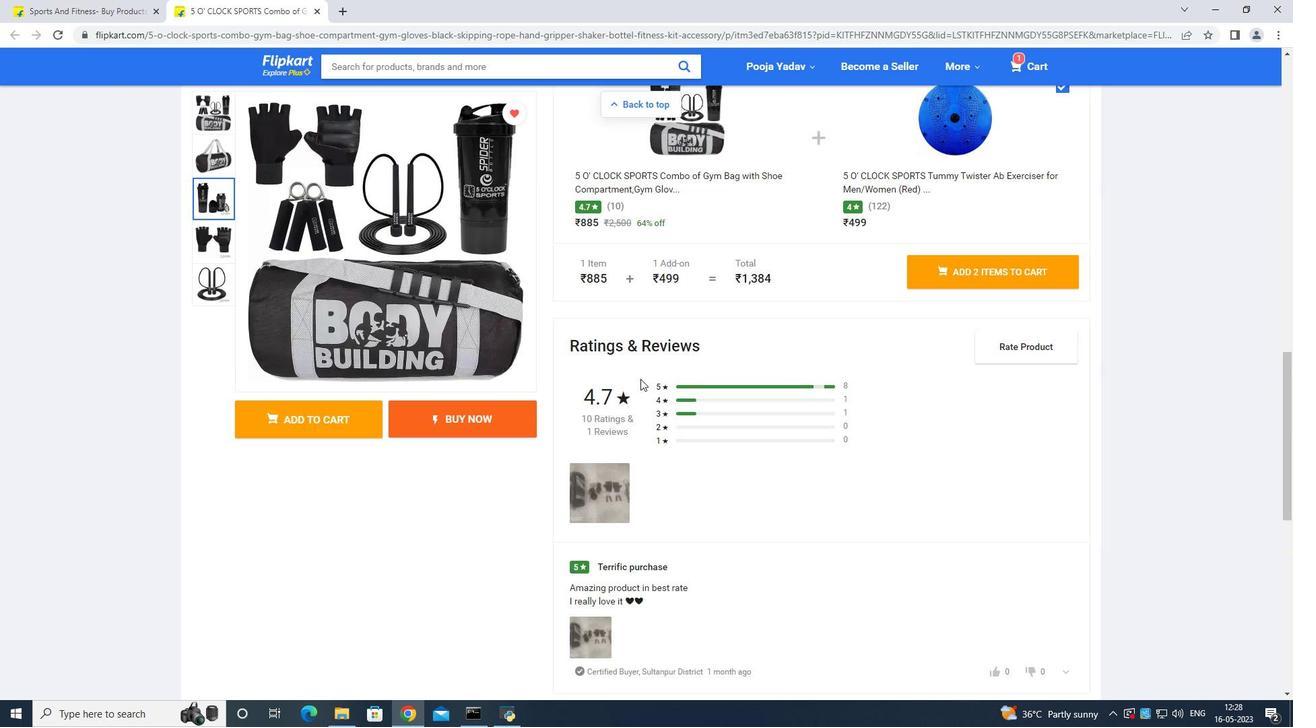 
Action: Mouse moved to (640, 376)
Screenshot: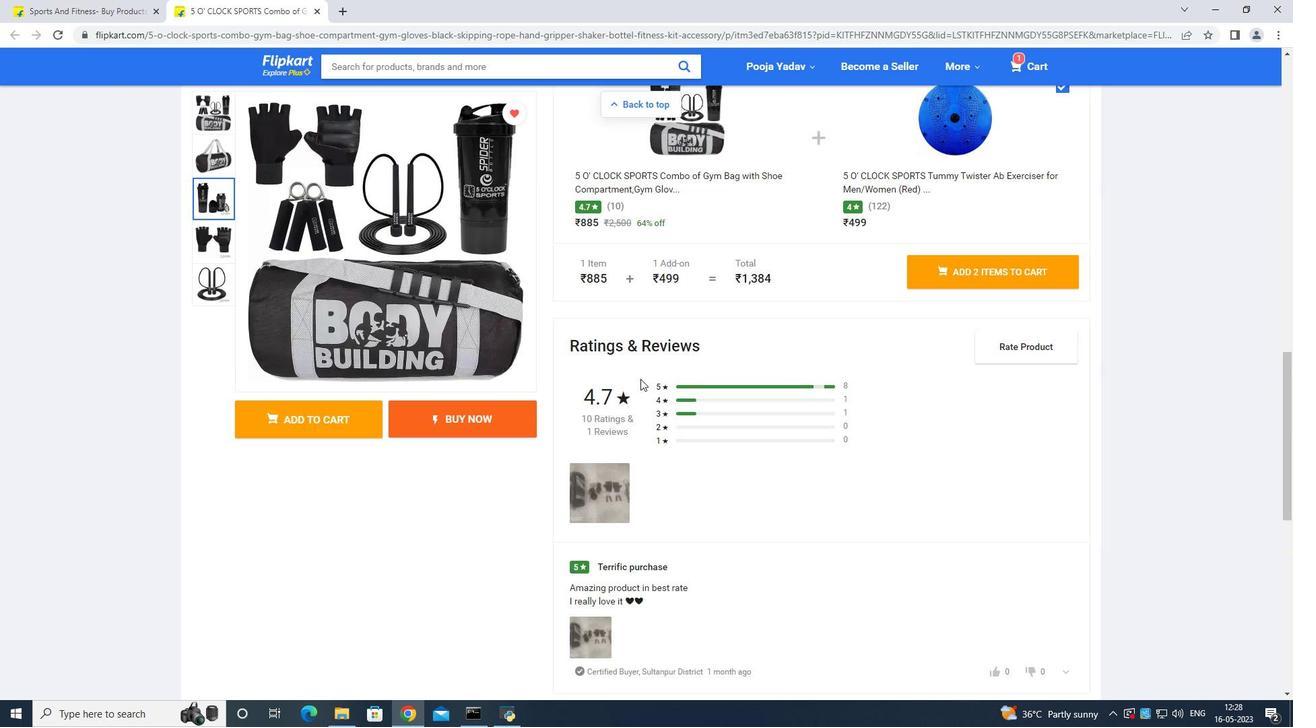 
Action: Mouse scrolled (640, 375) with delta (0, 0)
Screenshot: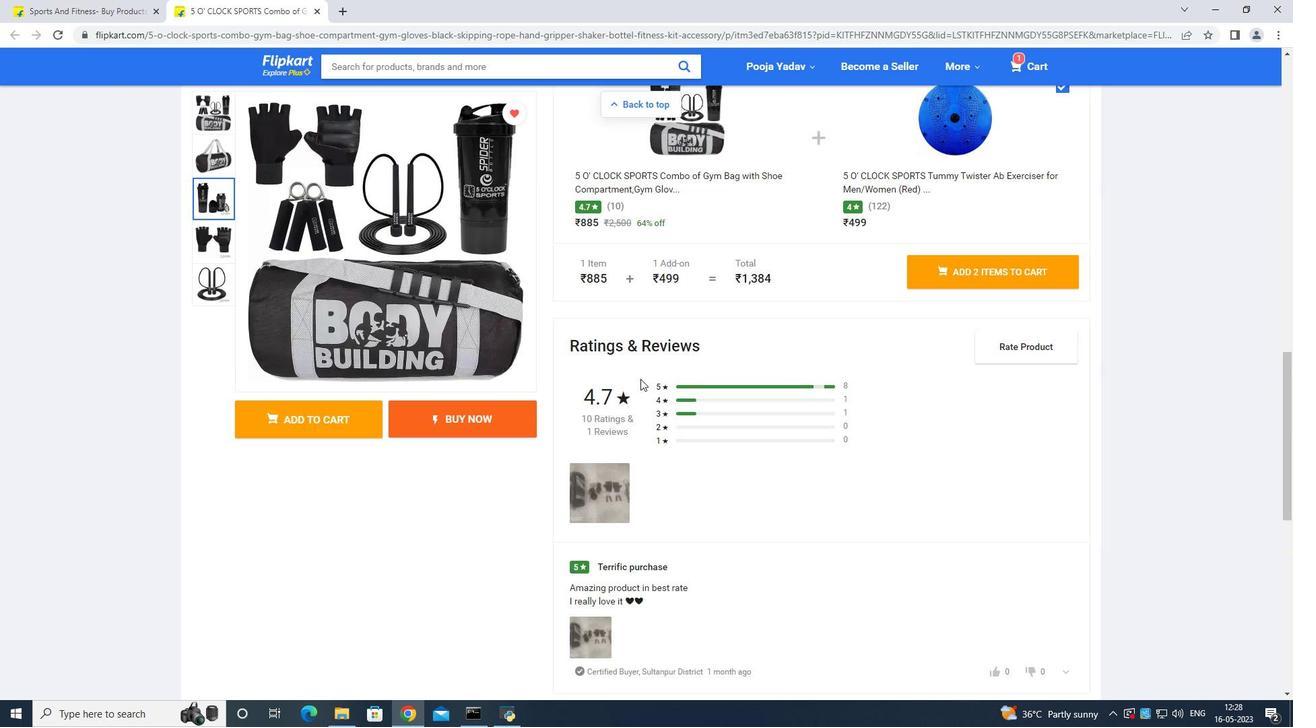 
Action: Mouse moved to (640, 376)
Screenshot: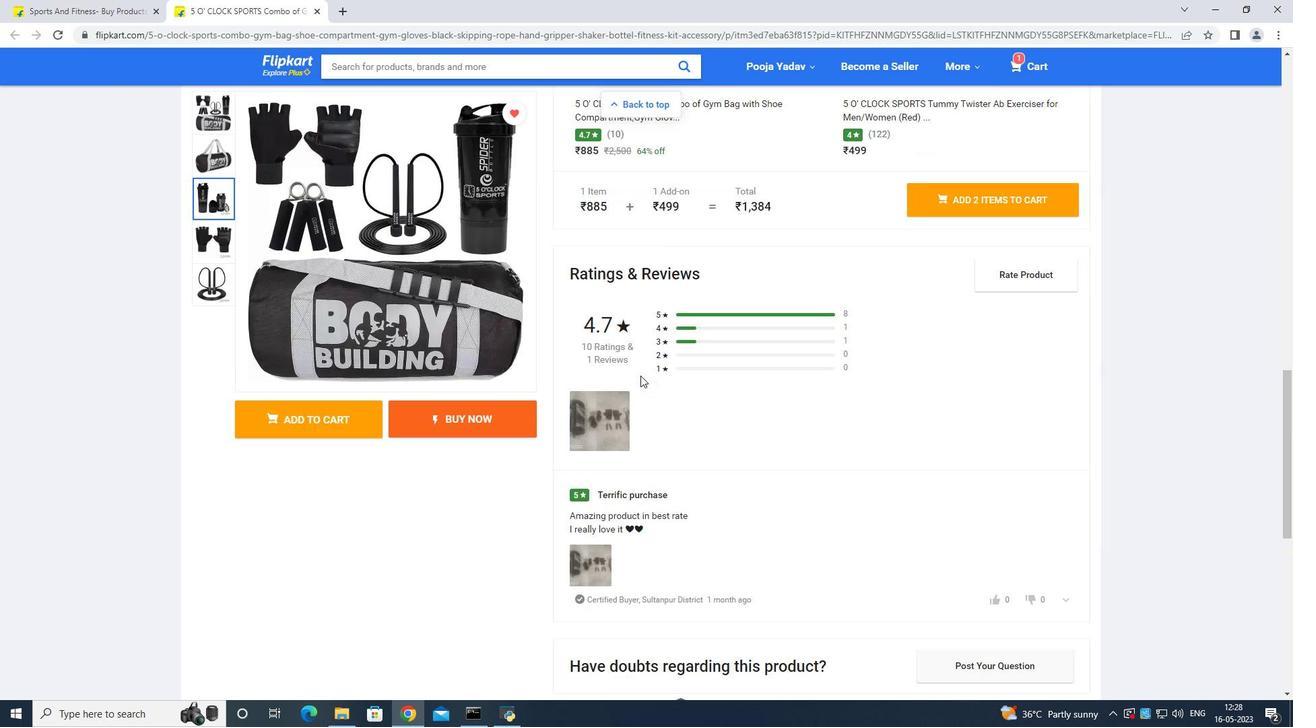 
Action: Mouse scrolled (640, 375) with delta (0, 0)
Screenshot: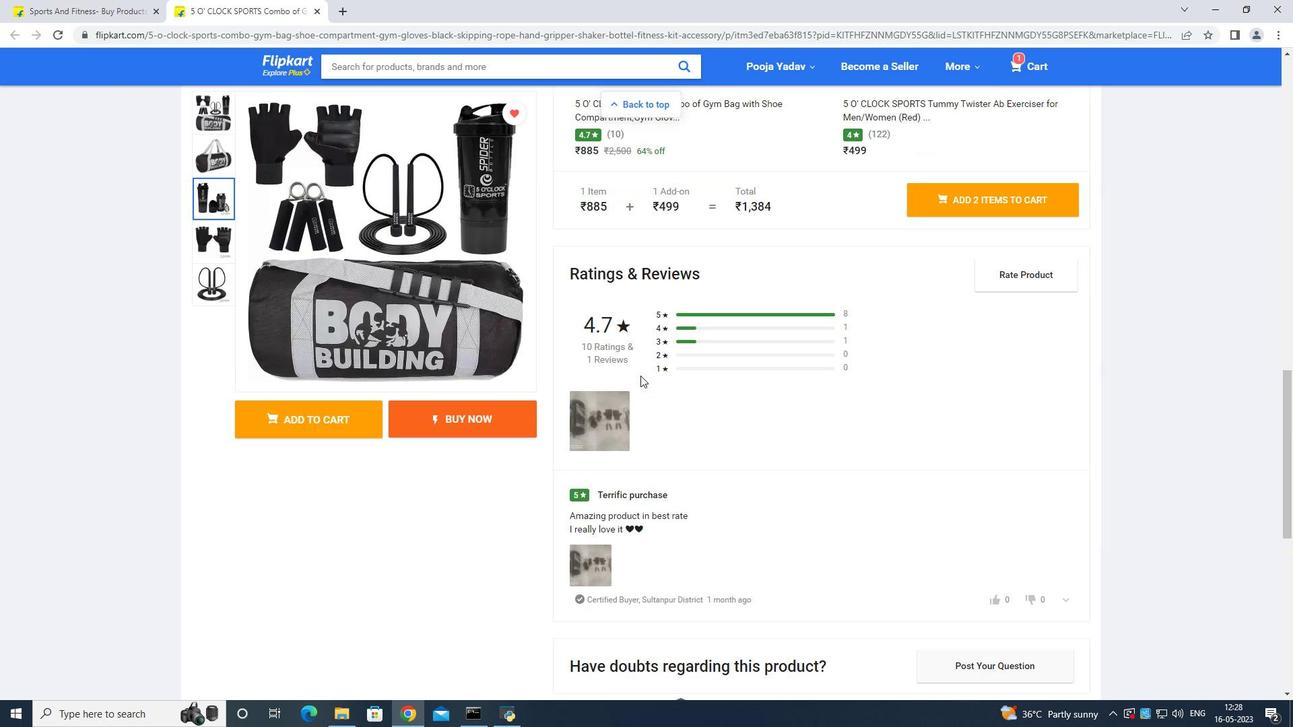 
Action: Mouse moved to (641, 365)
Screenshot: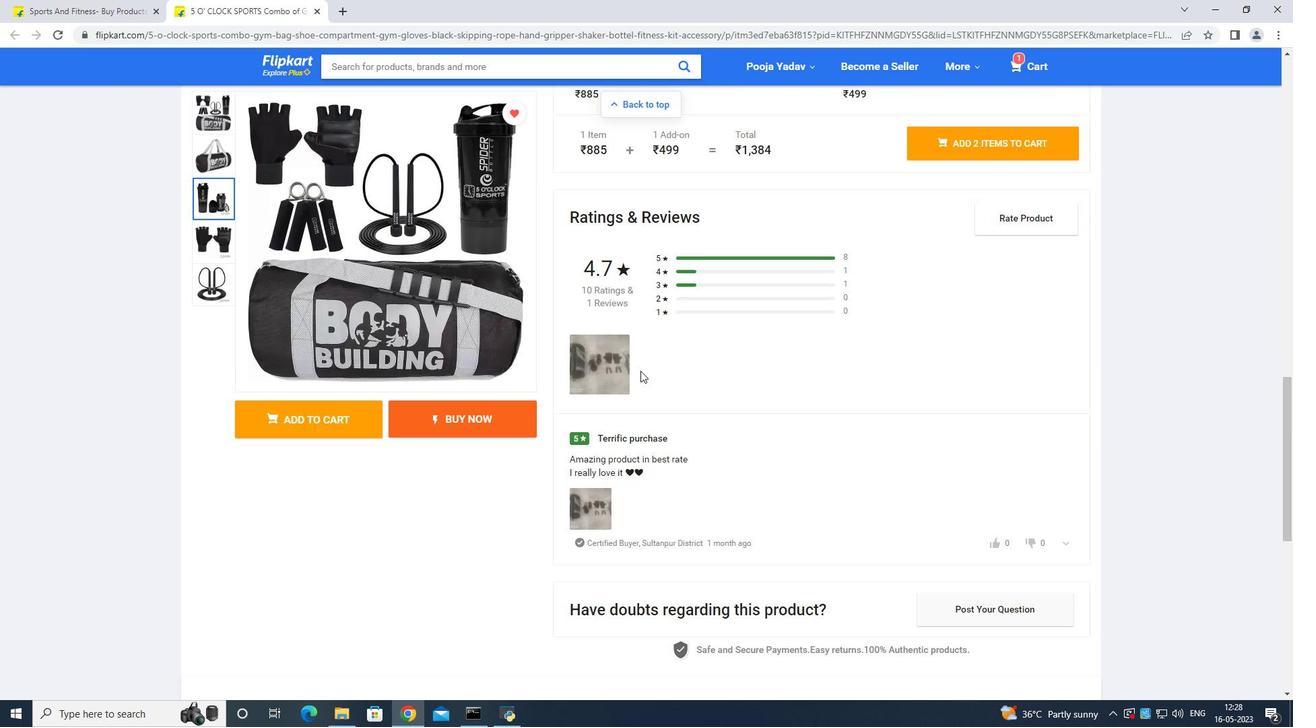 
Action: Mouse scrolled (641, 364) with delta (0, 0)
Screenshot: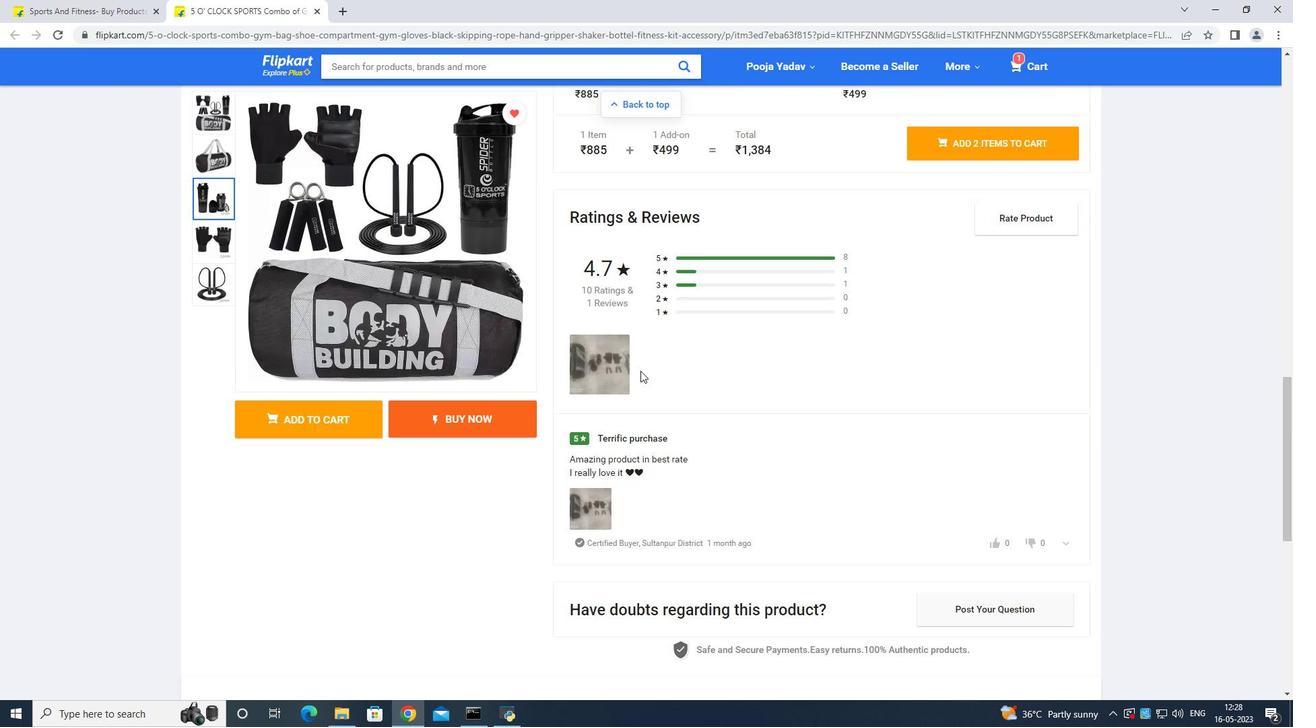 
Action: Mouse moved to (640, 365)
Screenshot: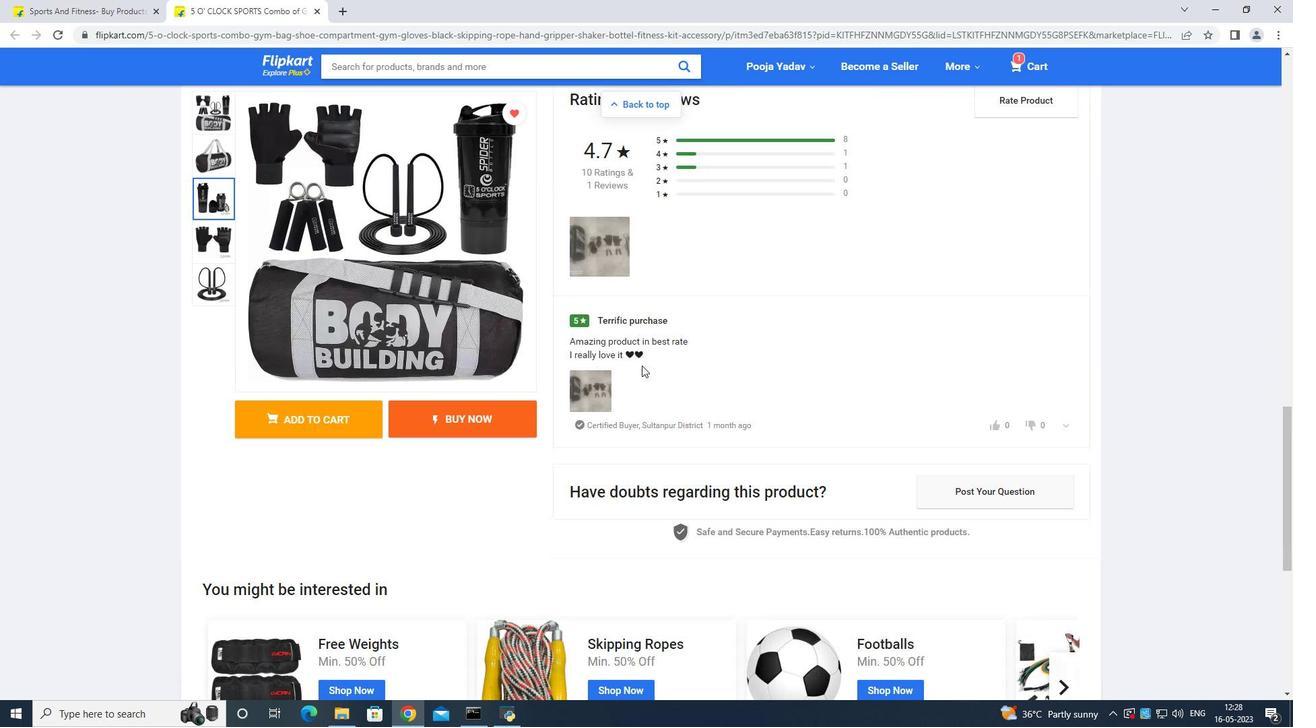 
Action: Mouse scrolled (640, 365) with delta (0, 0)
Screenshot: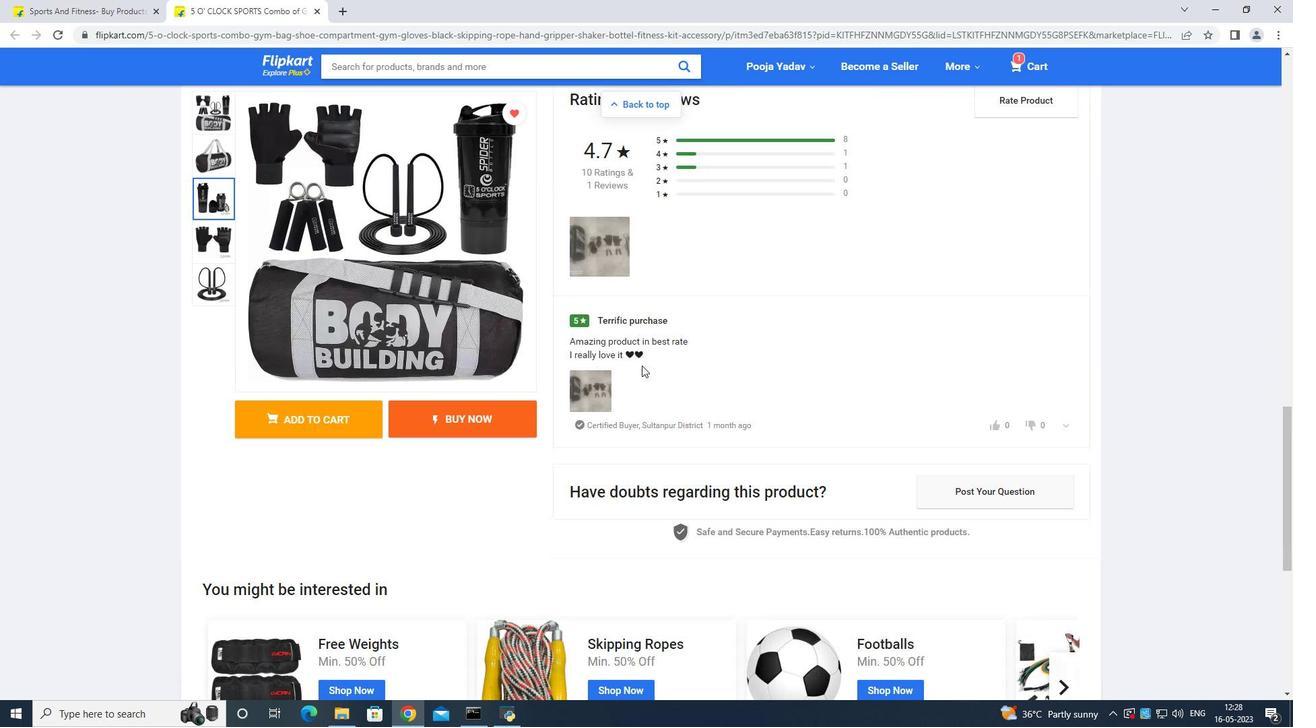 
Action: Mouse moved to (640, 366)
Screenshot: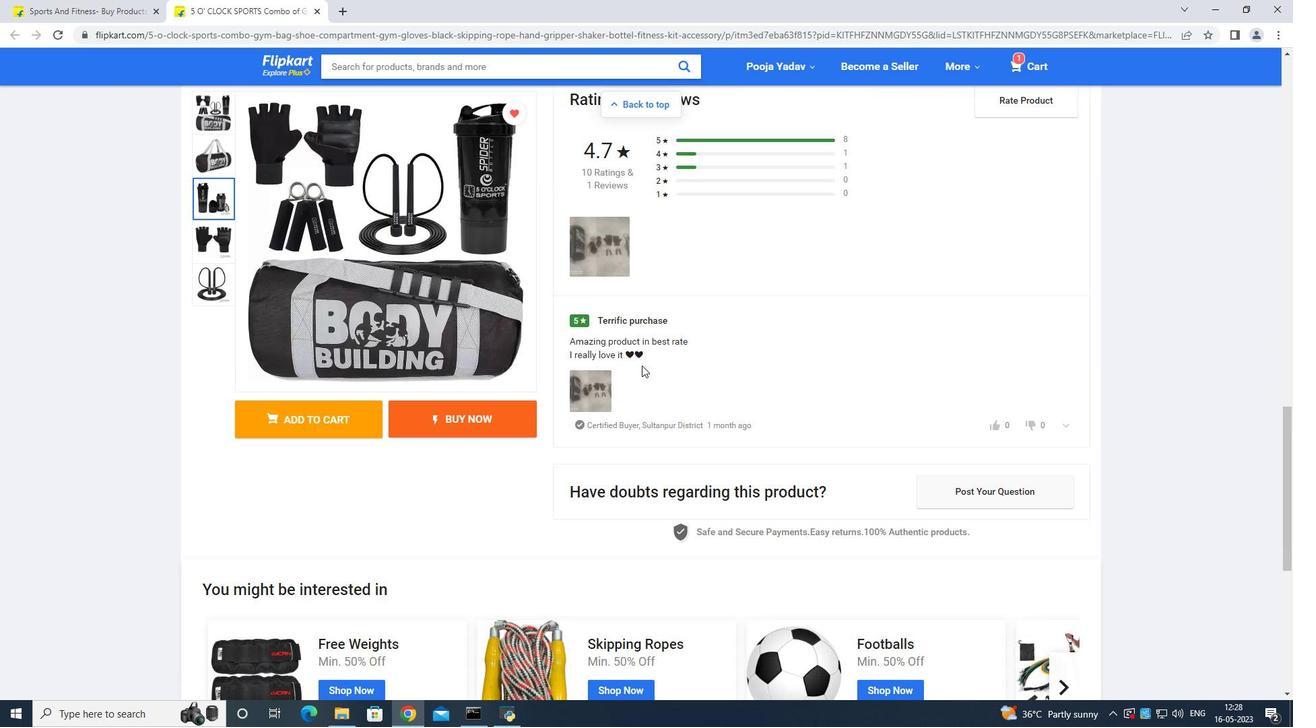 
Action: Mouse scrolled (640, 365) with delta (0, 0)
Screenshot: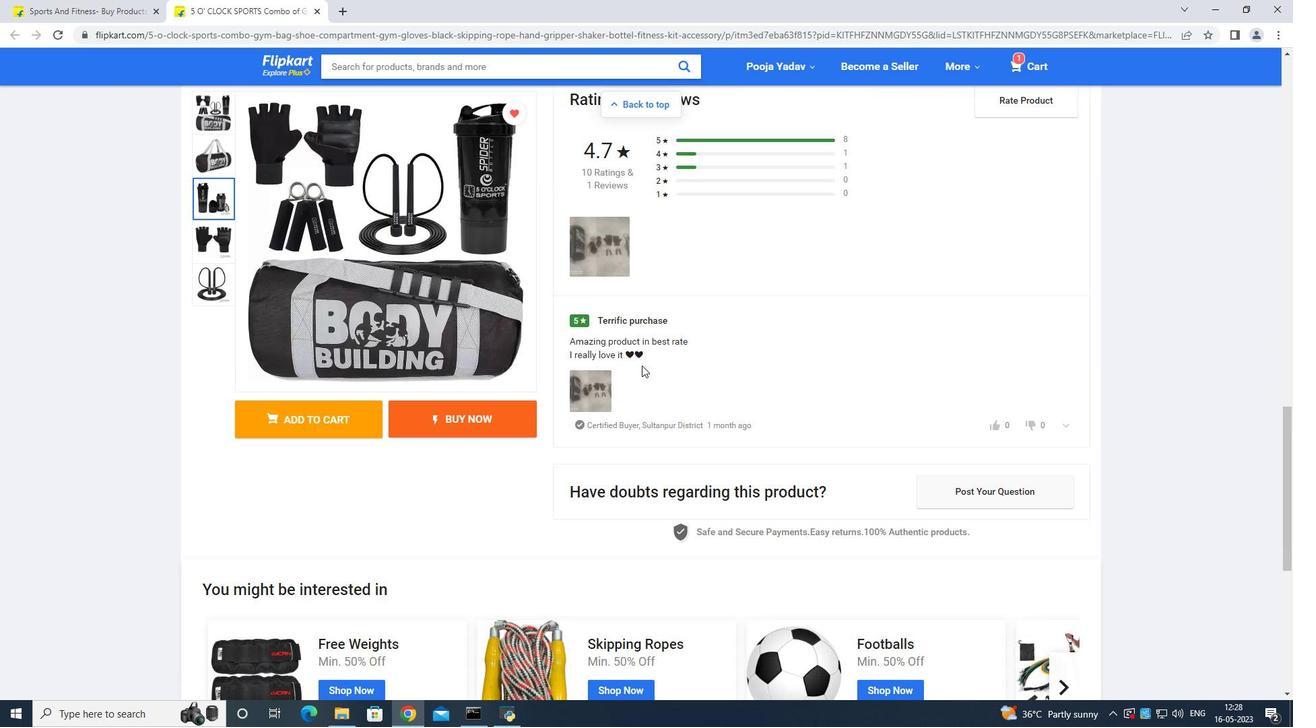 
Action: Mouse moved to (637, 345)
Screenshot: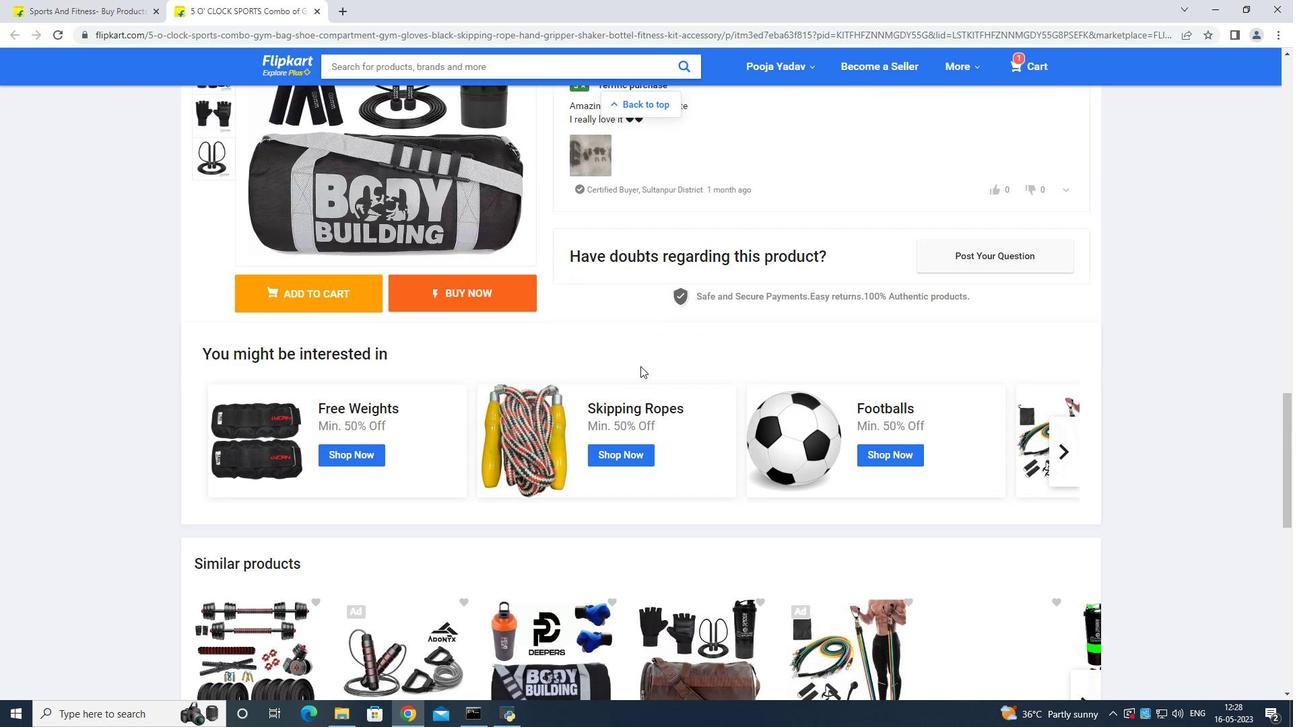 
Action: Mouse scrolled (637, 346) with delta (0, 0)
Screenshot: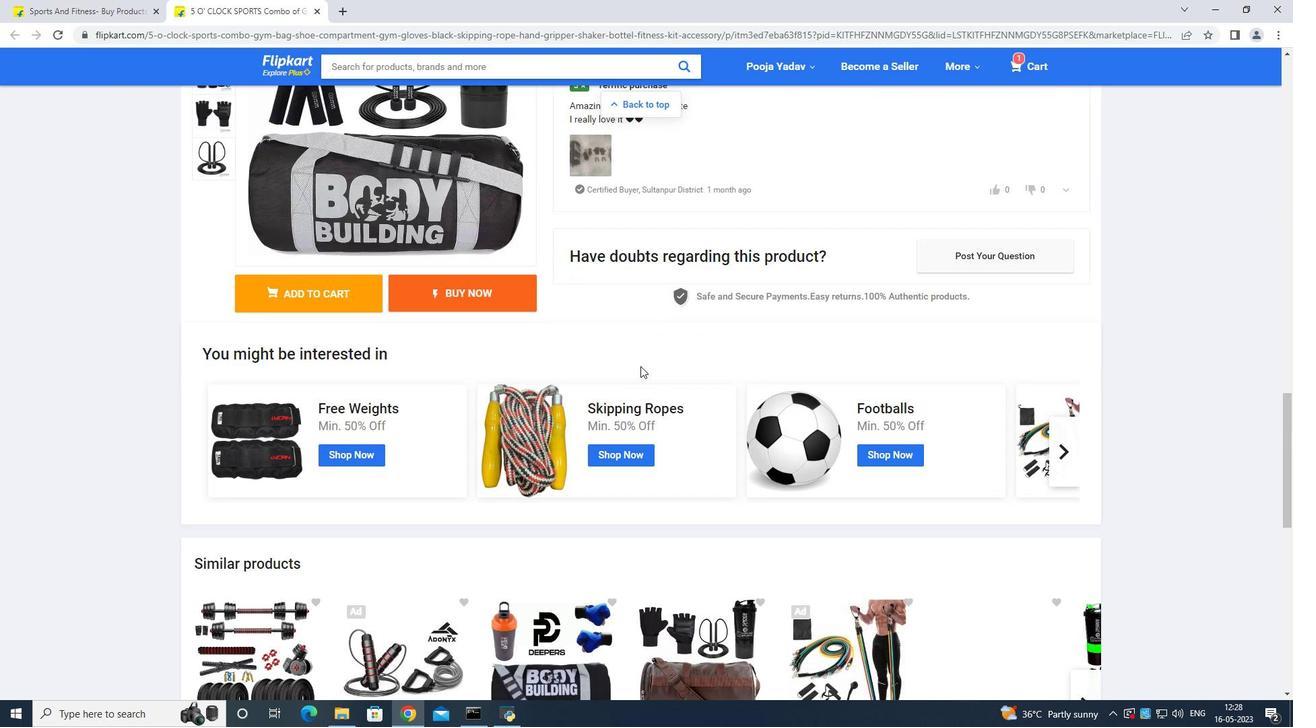 
Action: Mouse moved to (634, 330)
Screenshot: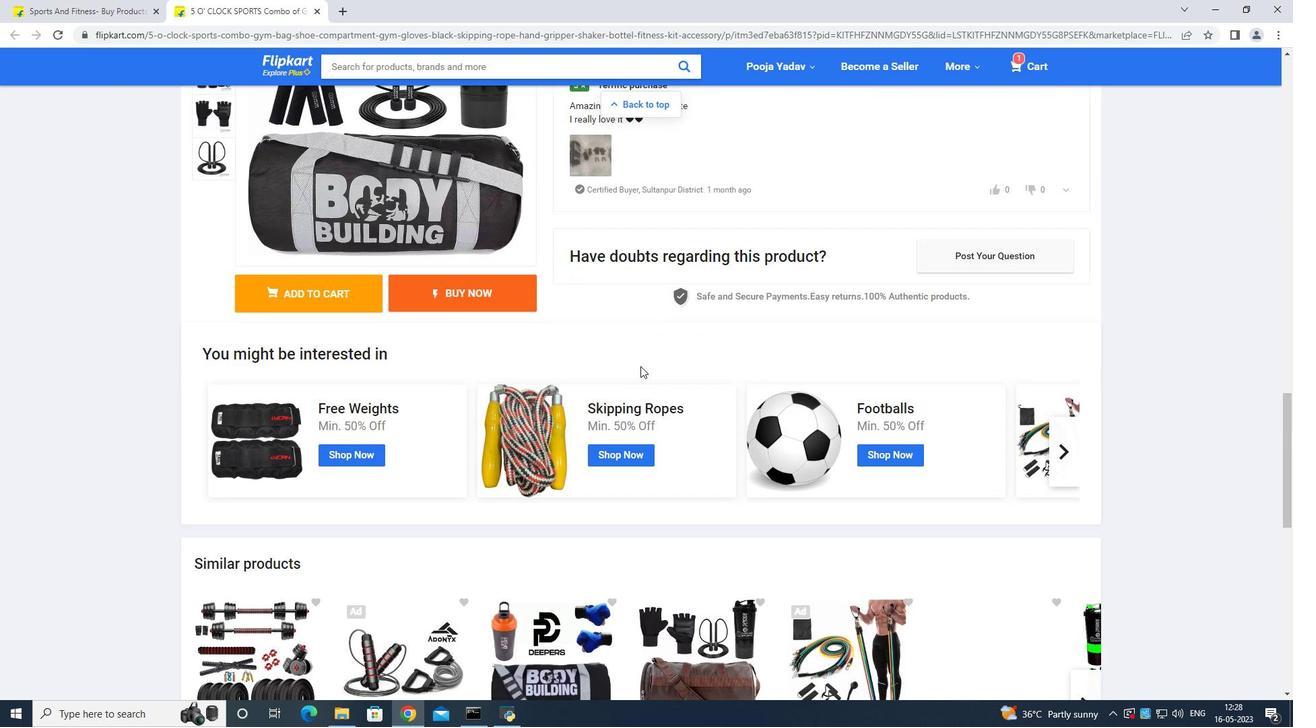 
Action: Mouse scrolled (634, 331) with delta (0, 0)
Screenshot: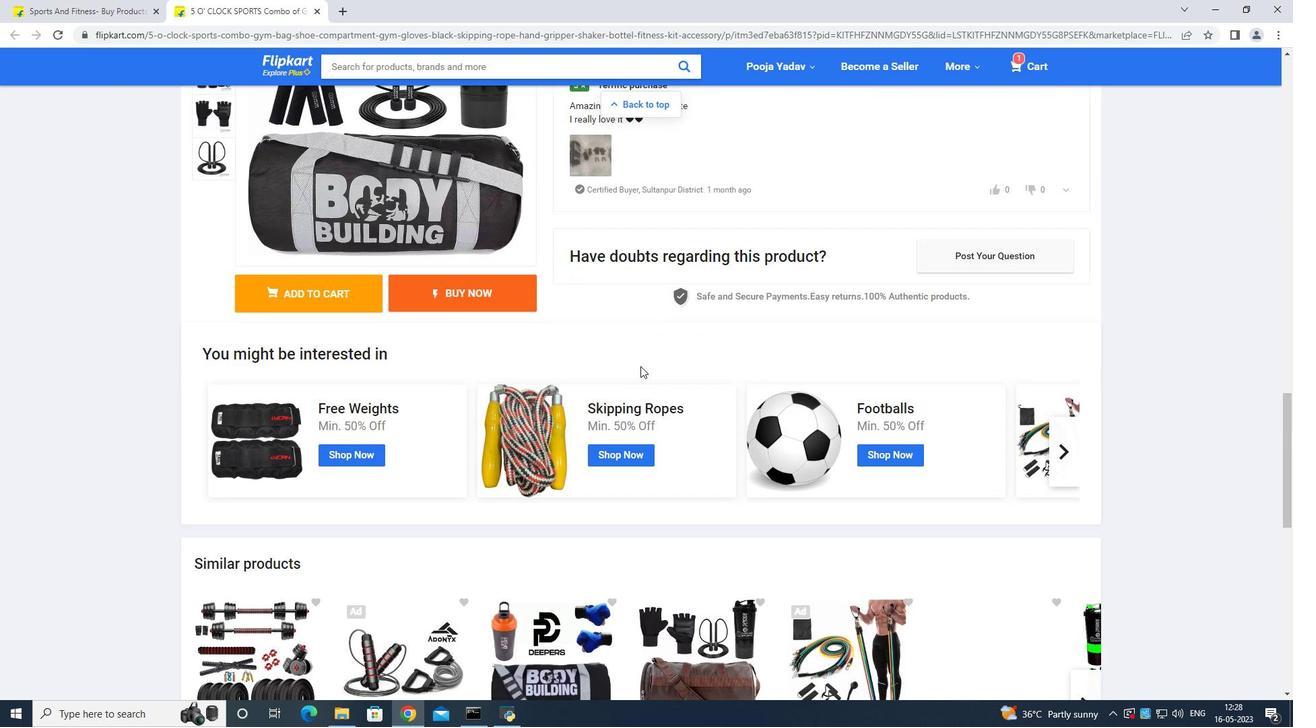 
Action: Mouse moved to (632, 324)
Screenshot: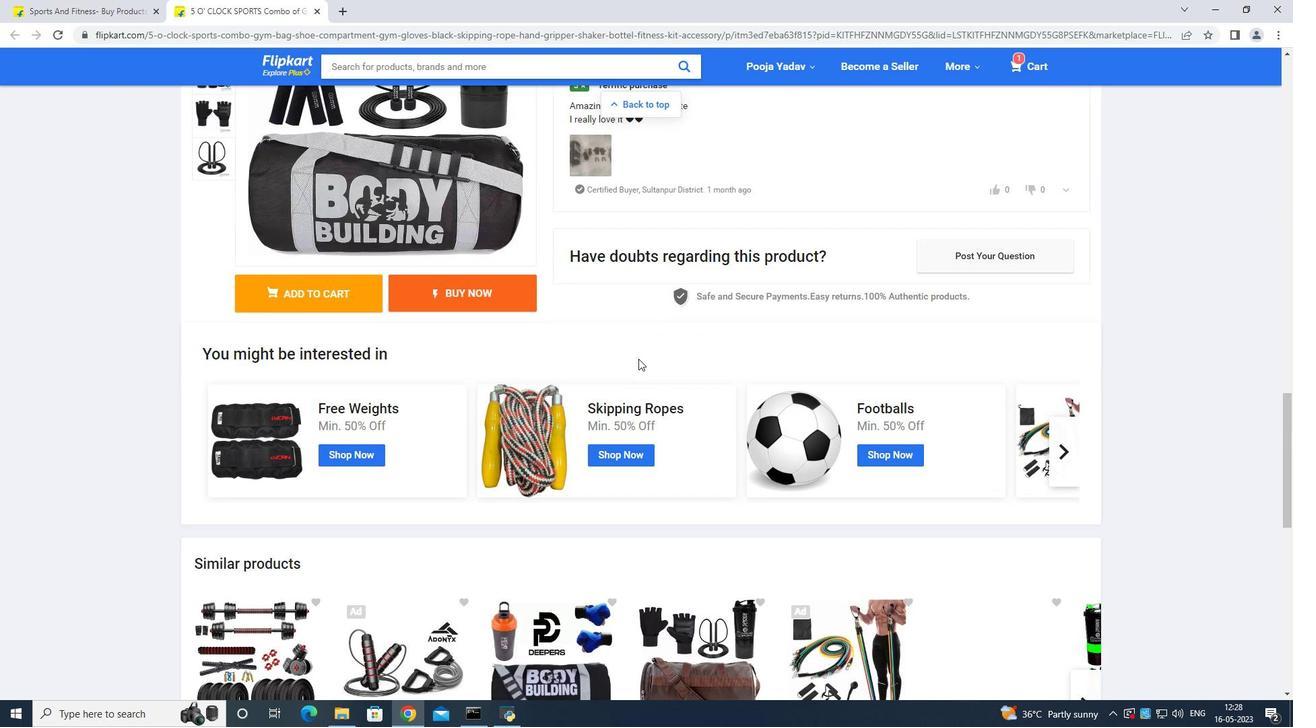 
Action: Mouse scrolled (632, 325) with delta (0, 0)
Screenshot: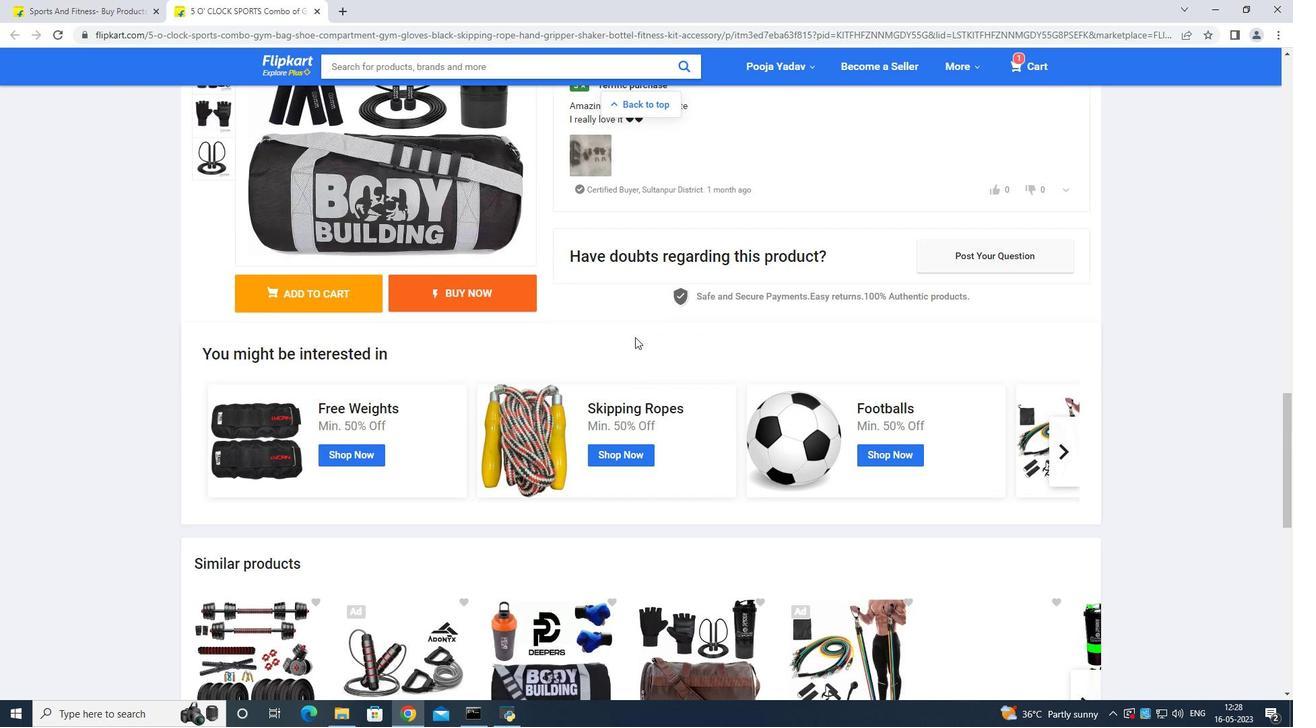 
Action: Mouse moved to (632, 323)
Screenshot: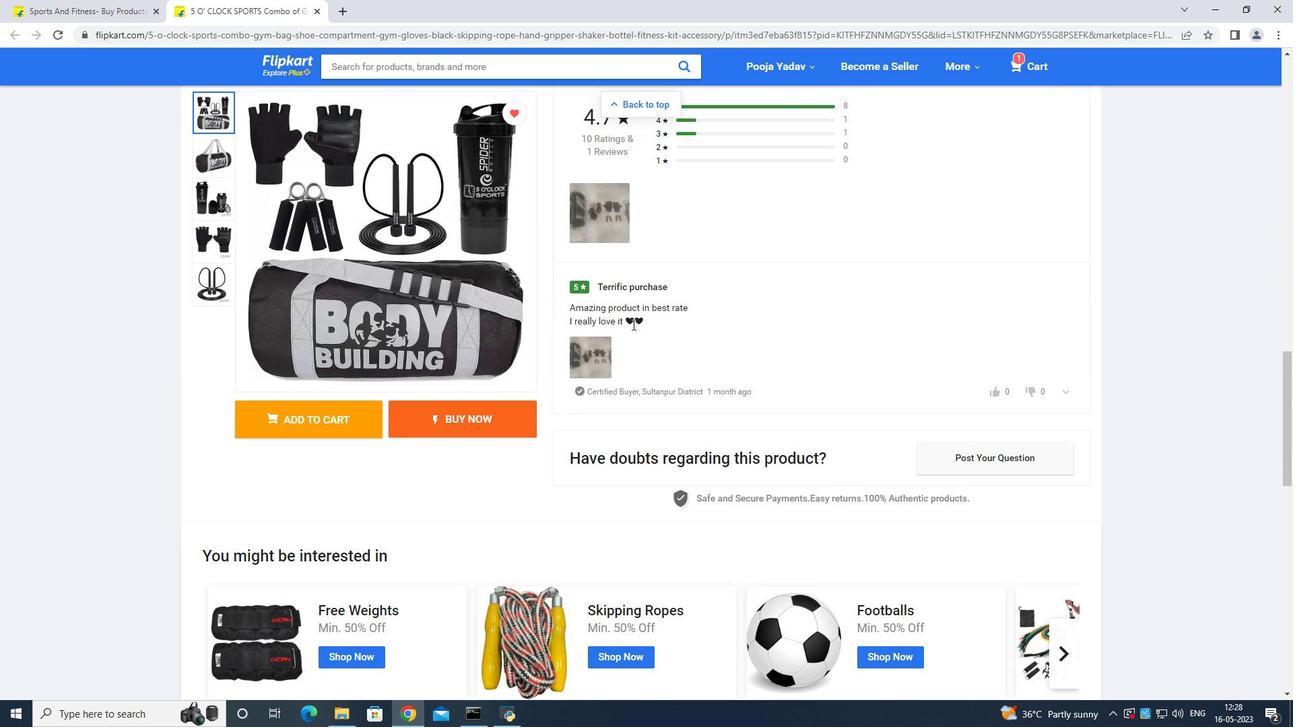 
Action: Mouse scrolled (632, 324) with delta (0, 0)
Screenshot: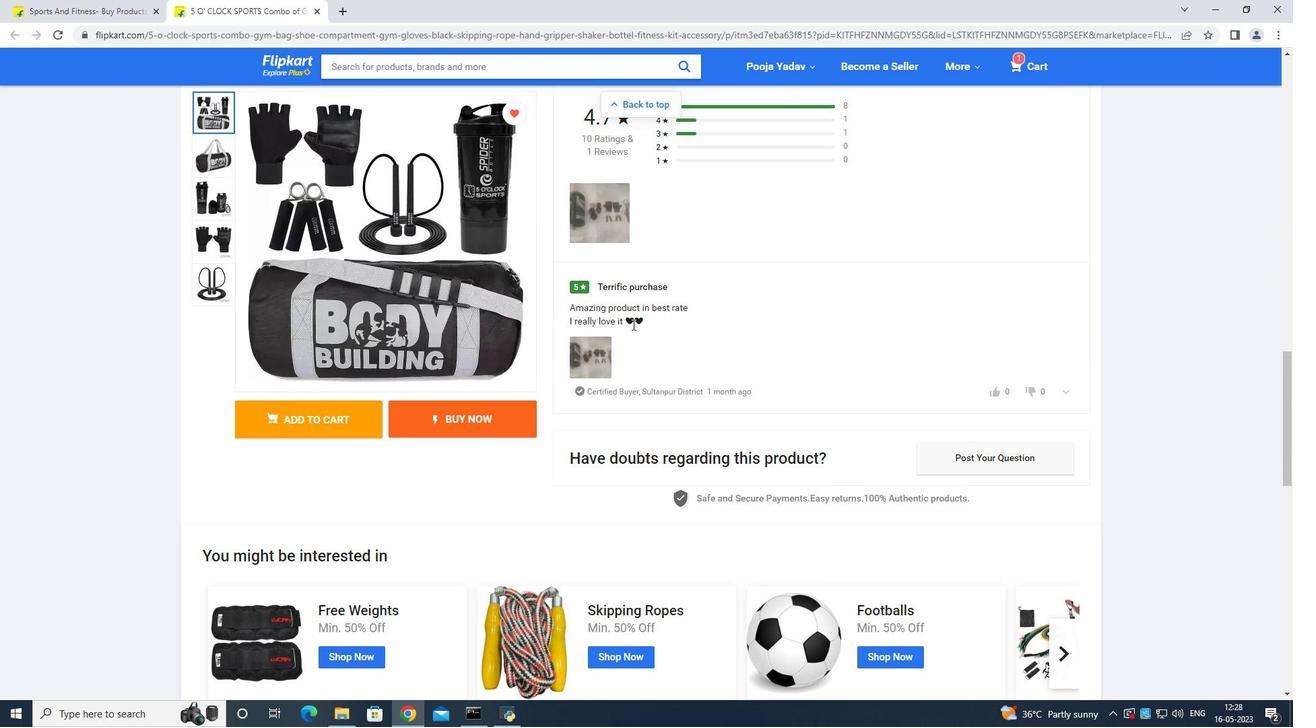 
Action: Mouse moved to (624, 316)
Screenshot: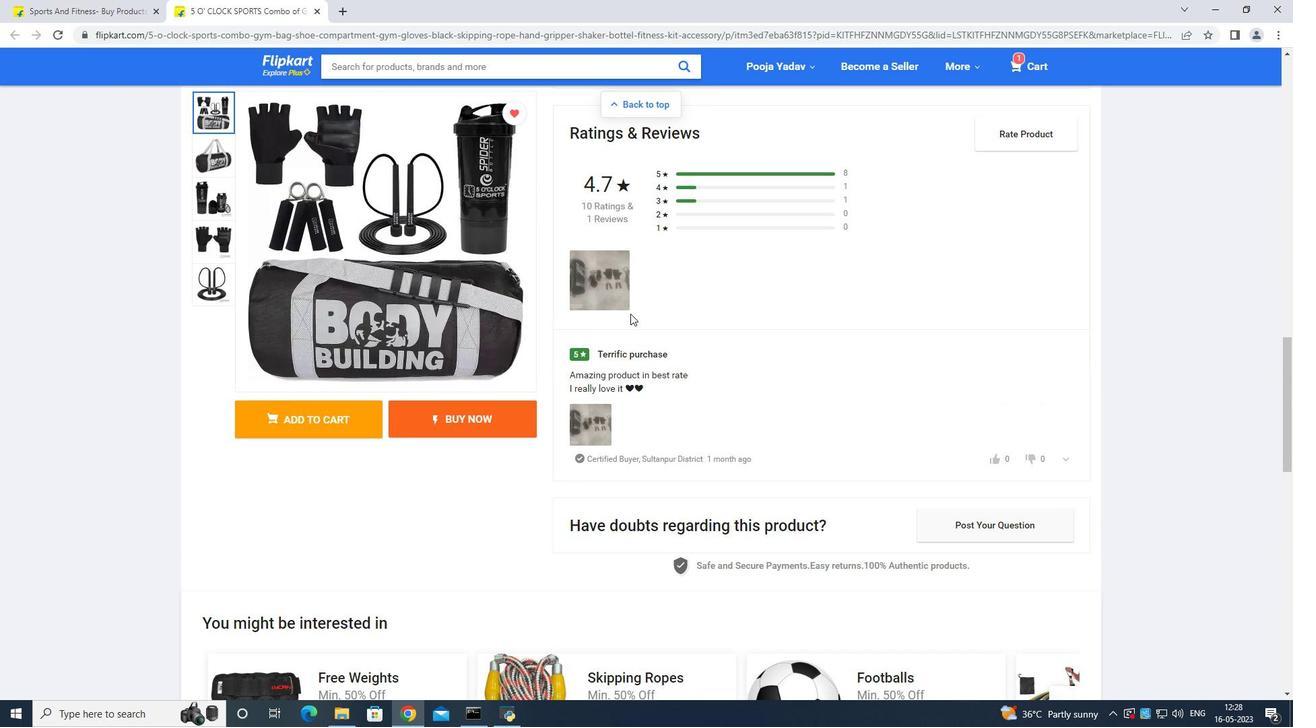 
Action: Mouse pressed left at (625, 316)
Screenshot: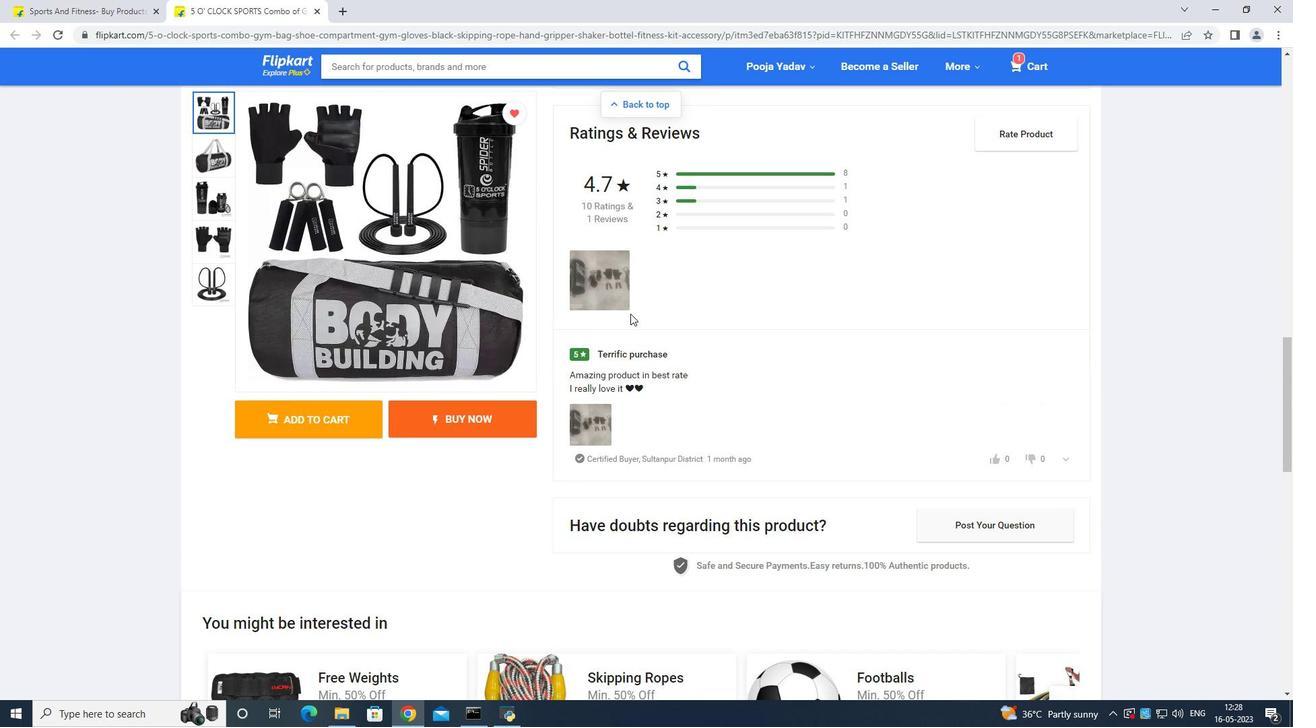 
Action: Mouse moved to (750, 301)
Screenshot: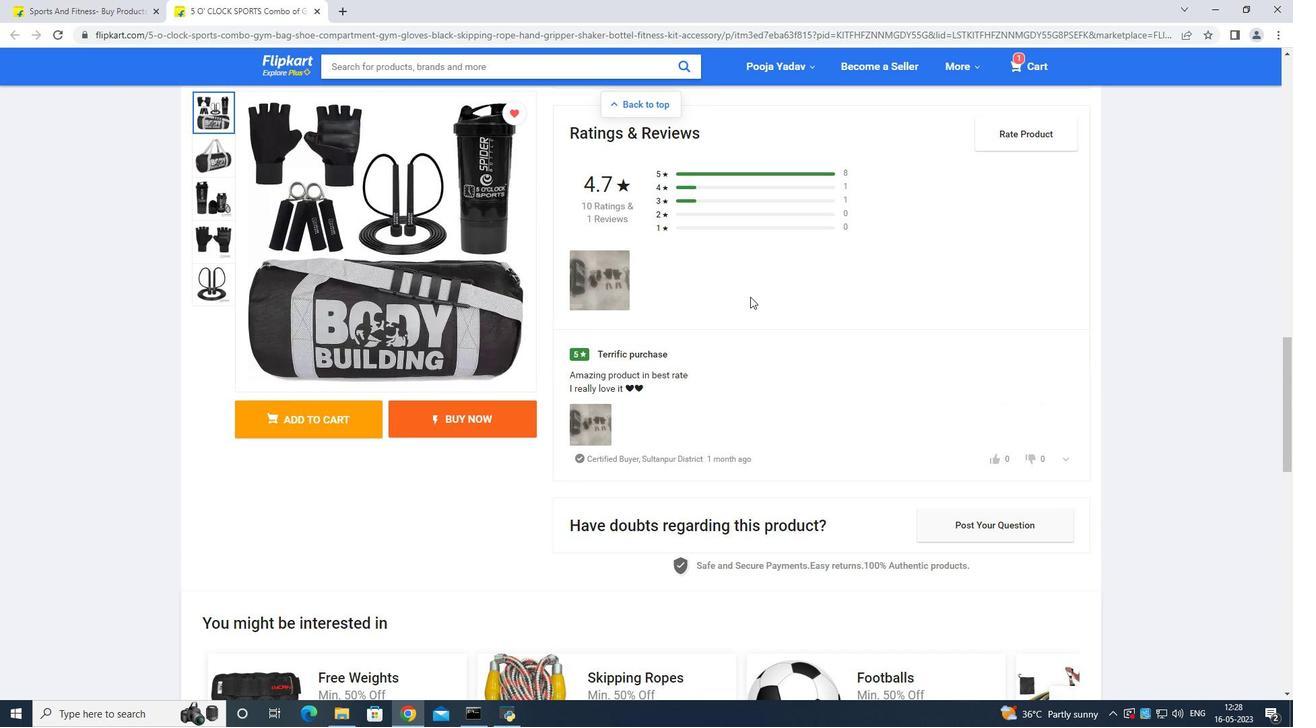 
